 Task: Look for space in Illapel, Chile from 13th August, 2023 to 17th August, 2023 for 2 adults in price range Rs.10000 to Rs.16000. Place can be entire place with 2 bedrooms having 2 beds and 1 bathroom. Property type can be house, flat, guest house. Amenities needed are: wifi. Booking option can be shelf check-in. Required host language is English.
Action: Mouse moved to (410, 136)
Screenshot: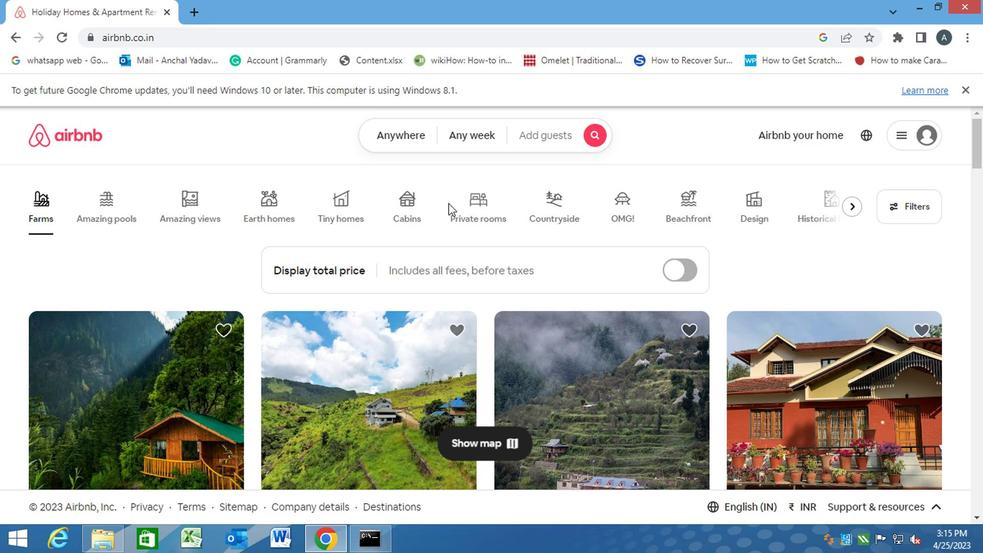 
Action: Mouse pressed left at (410, 136)
Screenshot: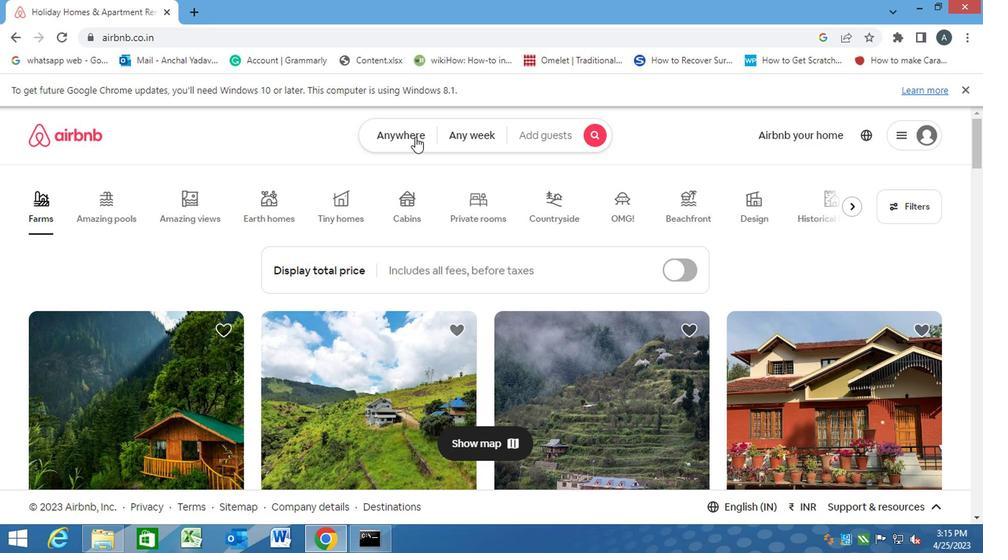 
Action: Mouse moved to (313, 171)
Screenshot: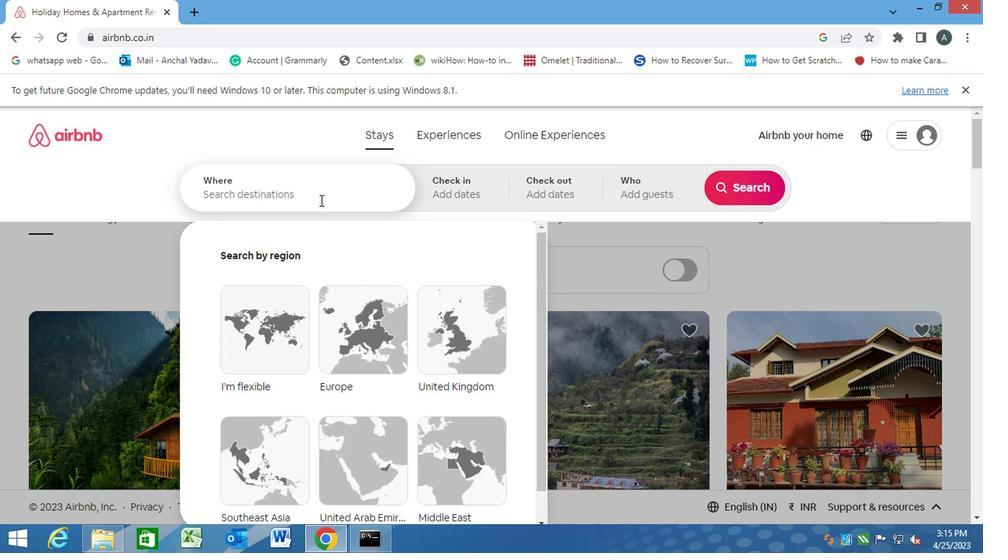 
Action: Mouse pressed left at (313, 171)
Screenshot: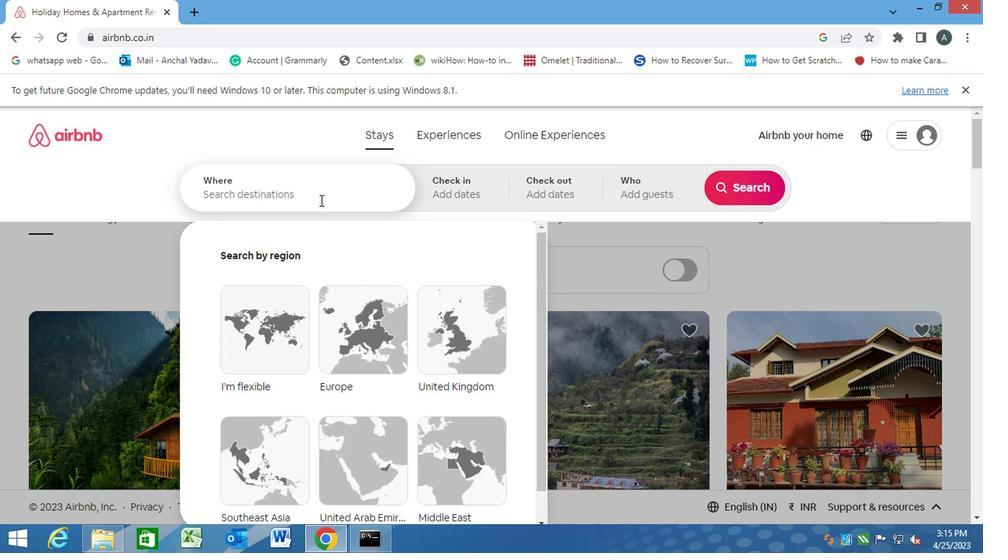 
Action: Key pressed i<Key.caps_lock>llapel,<Key.space><Key.caps_lock>c<Key.caps_lock>hile<Key.enter>
Screenshot: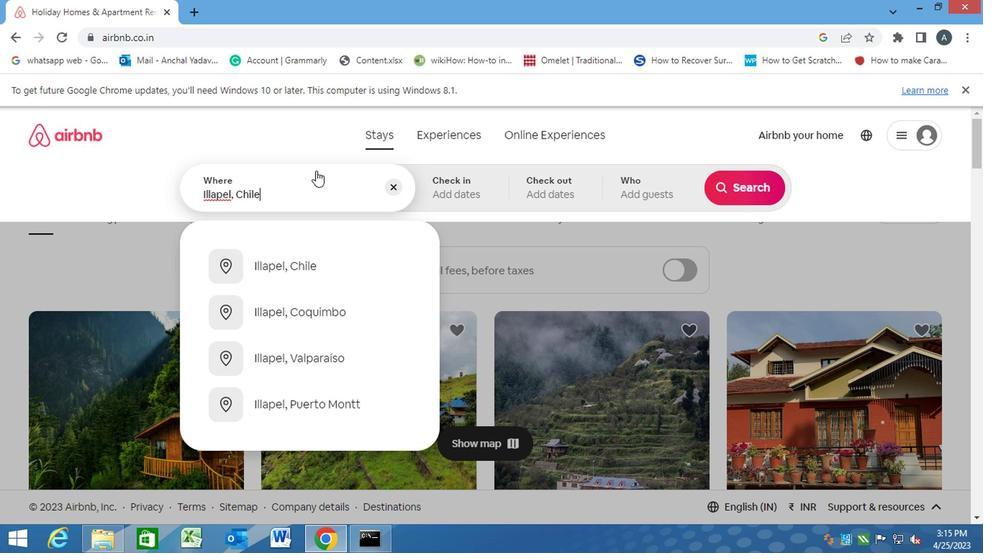 
Action: Mouse moved to (733, 310)
Screenshot: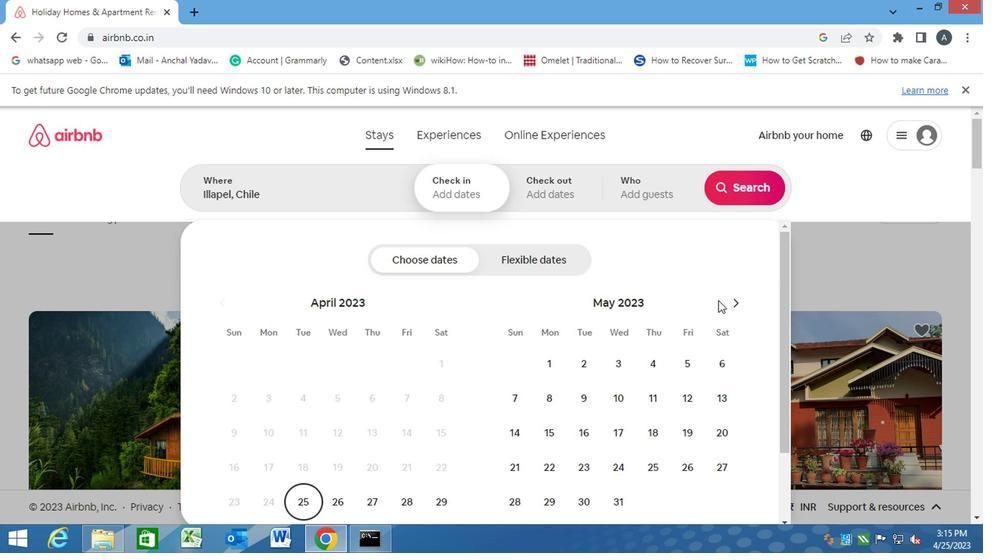 
Action: Mouse pressed left at (733, 310)
Screenshot: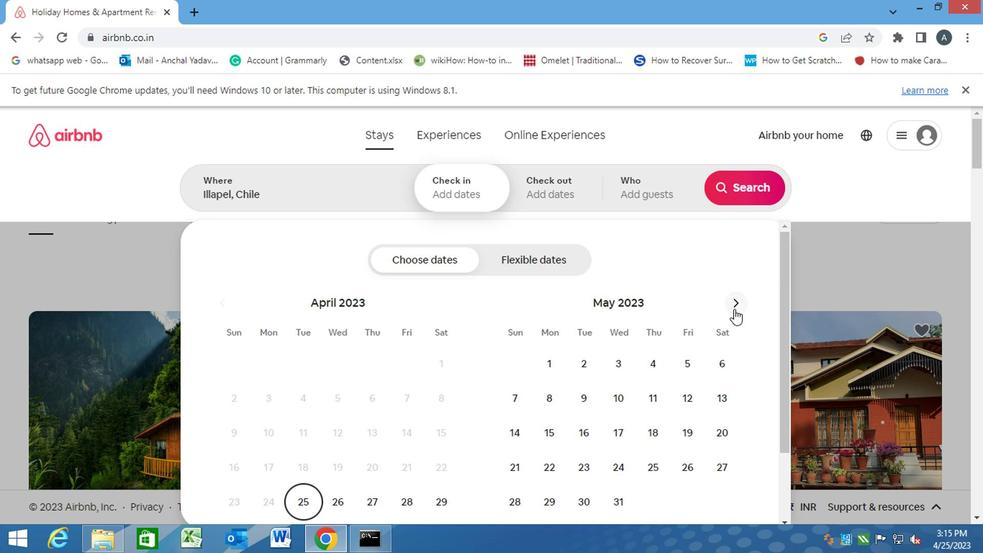 
Action: Mouse pressed left at (733, 310)
Screenshot: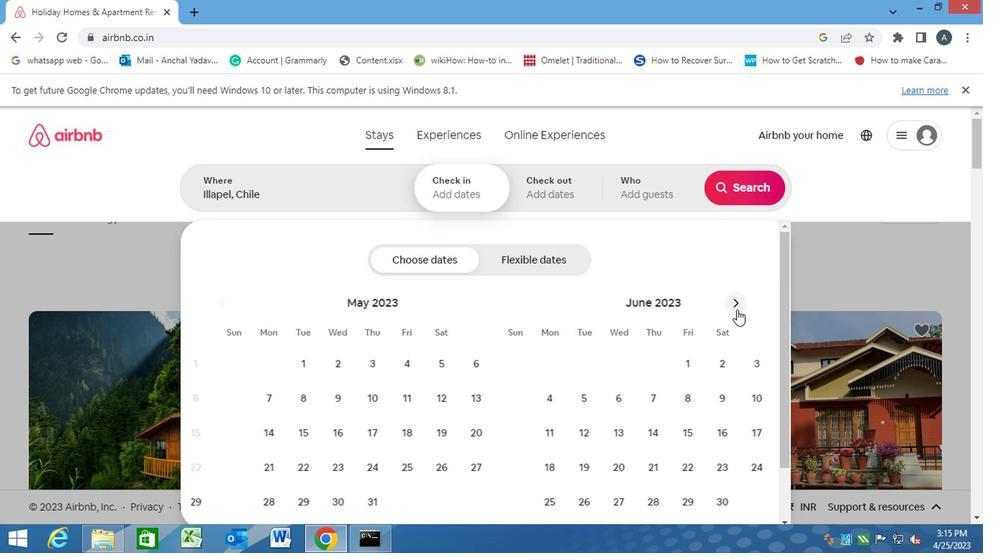 
Action: Mouse pressed left at (733, 310)
Screenshot: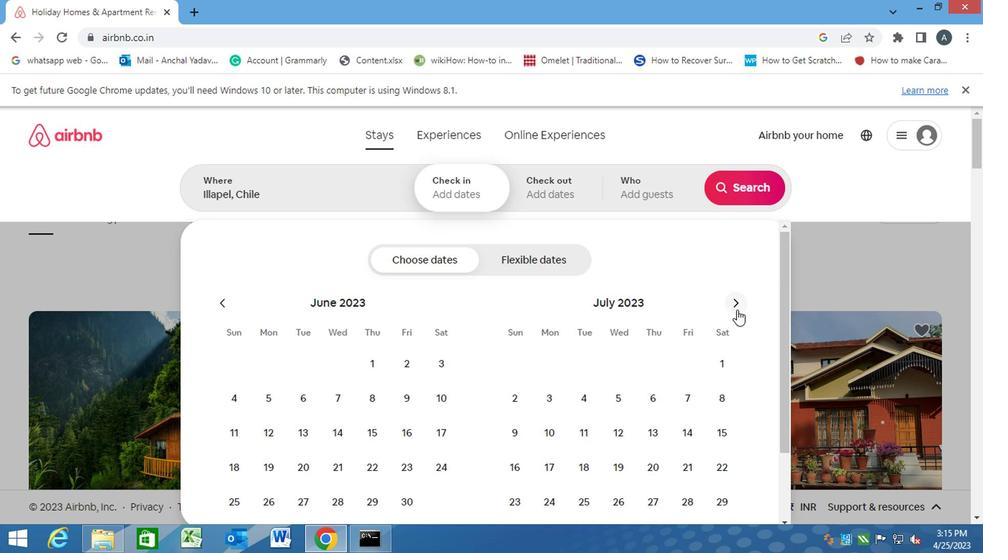 
Action: Mouse moved to (513, 432)
Screenshot: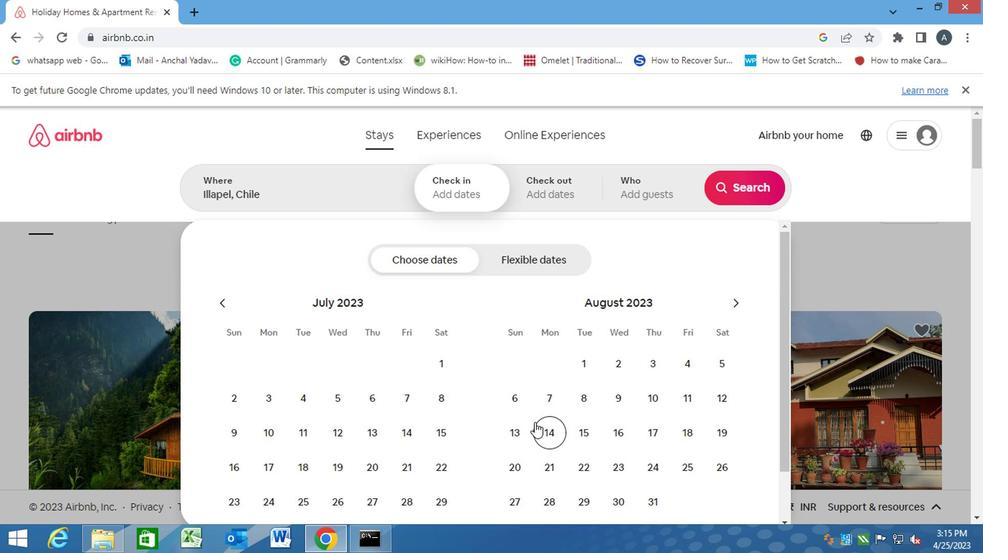 
Action: Mouse pressed left at (513, 432)
Screenshot: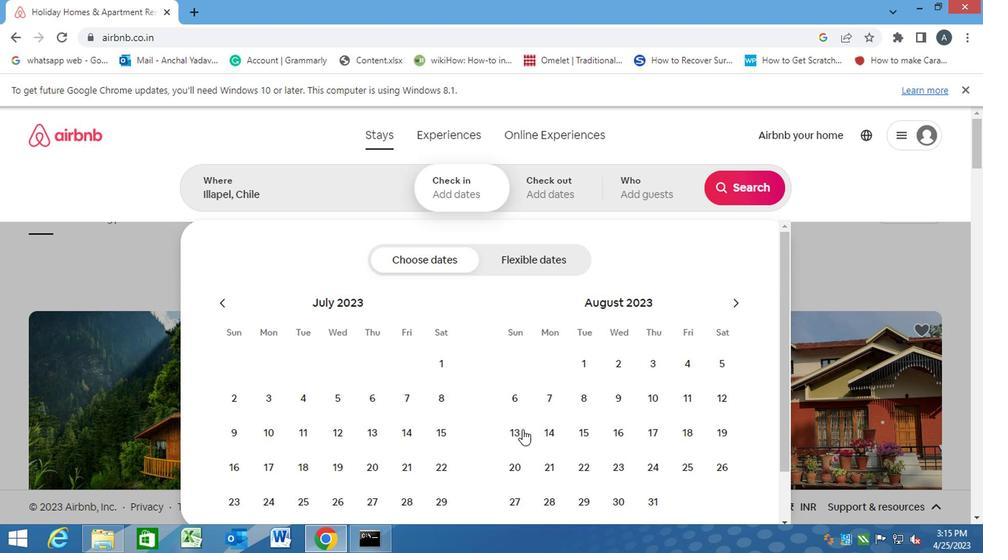 
Action: Mouse moved to (651, 440)
Screenshot: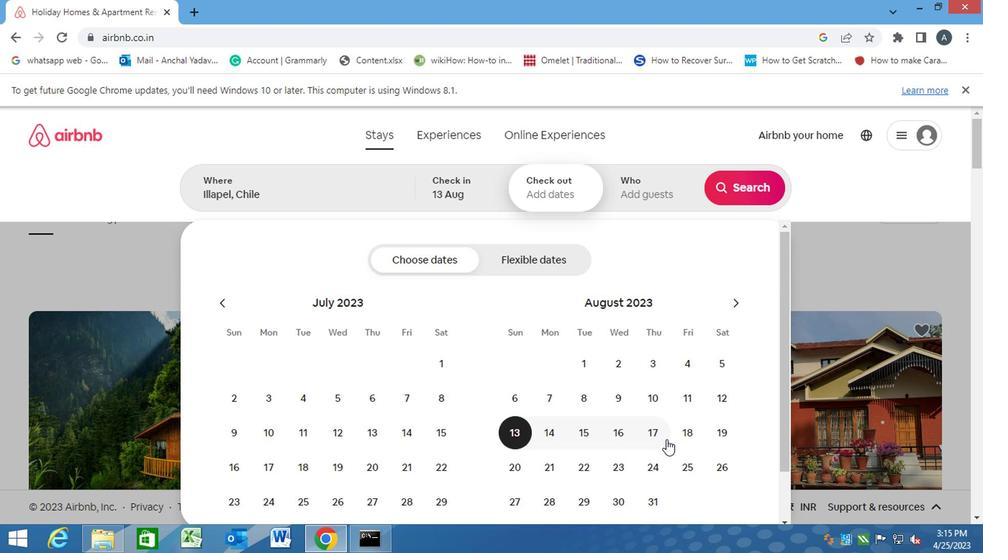 
Action: Mouse pressed left at (651, 440)
Screenshot: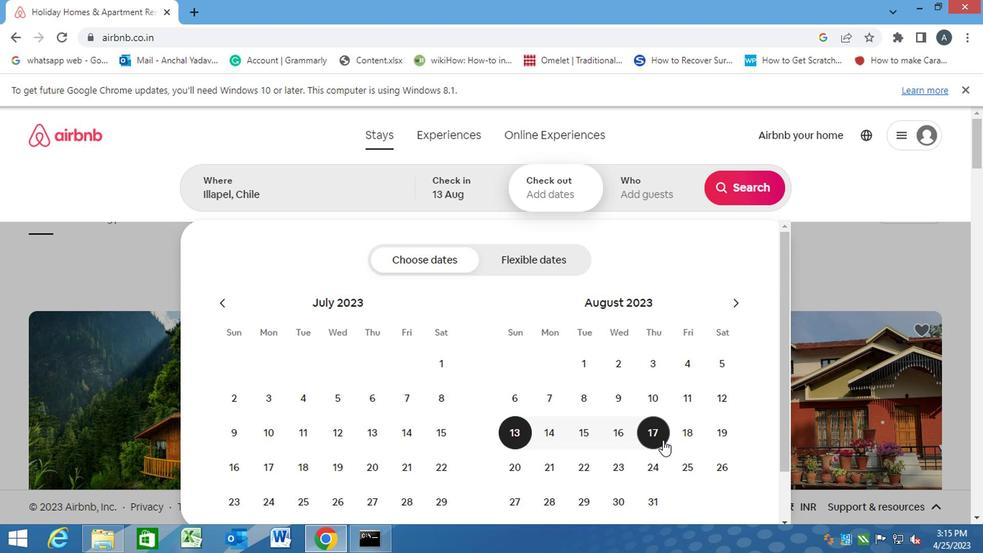 
Action: Mouse moved to (646, 192)
Screenshot: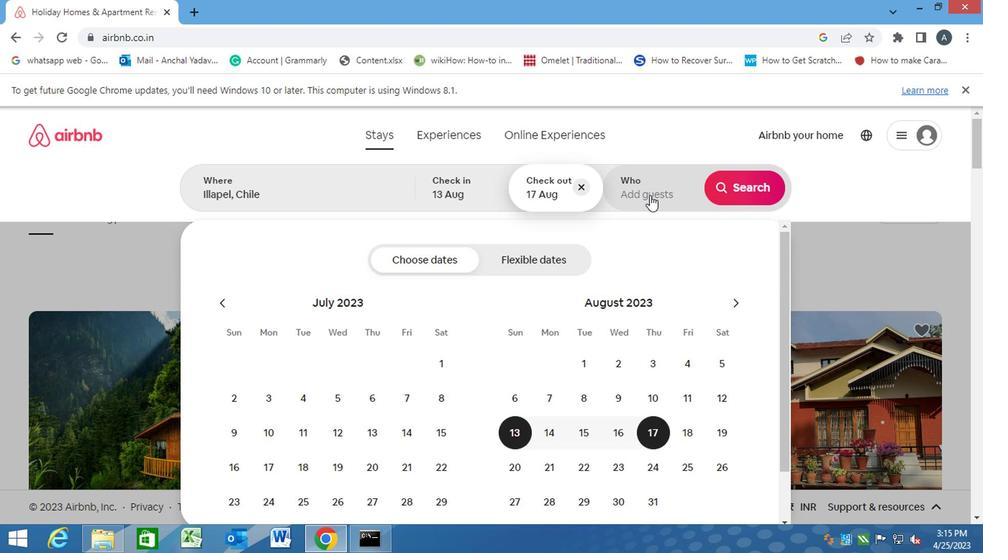 
Action: Mouse pressed left at (646, 192)
Screenshot: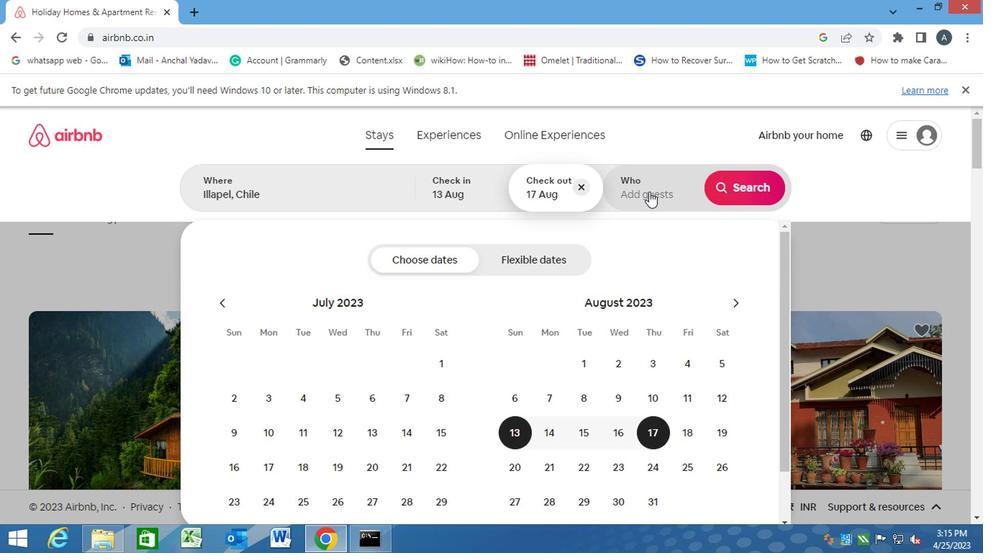 
Action: Mouse moved to (746, 260)
Screenshot: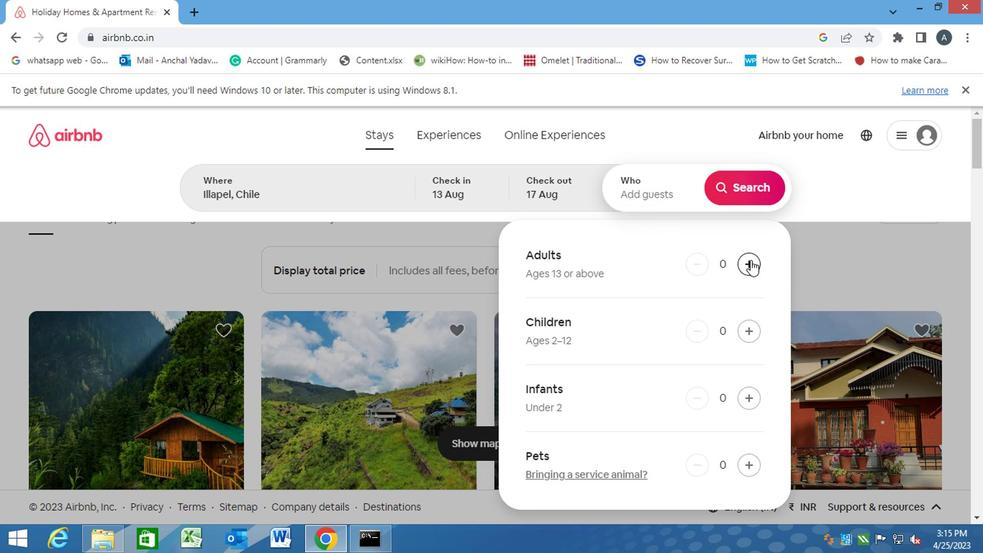 
Action: Mouse pressed left at (746, 260)
Screenshot: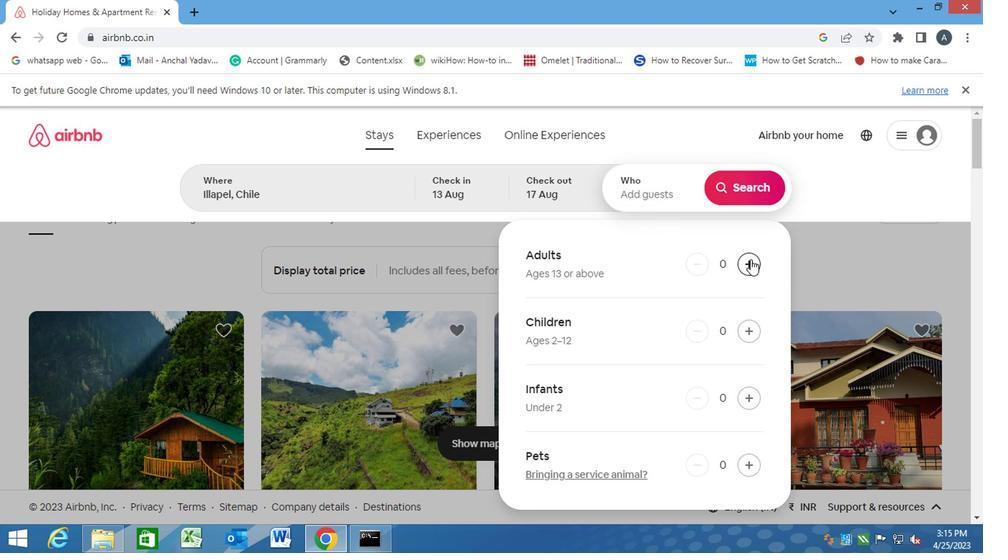 
Action: Mouse pressed left at (746, 260)
Screenshot: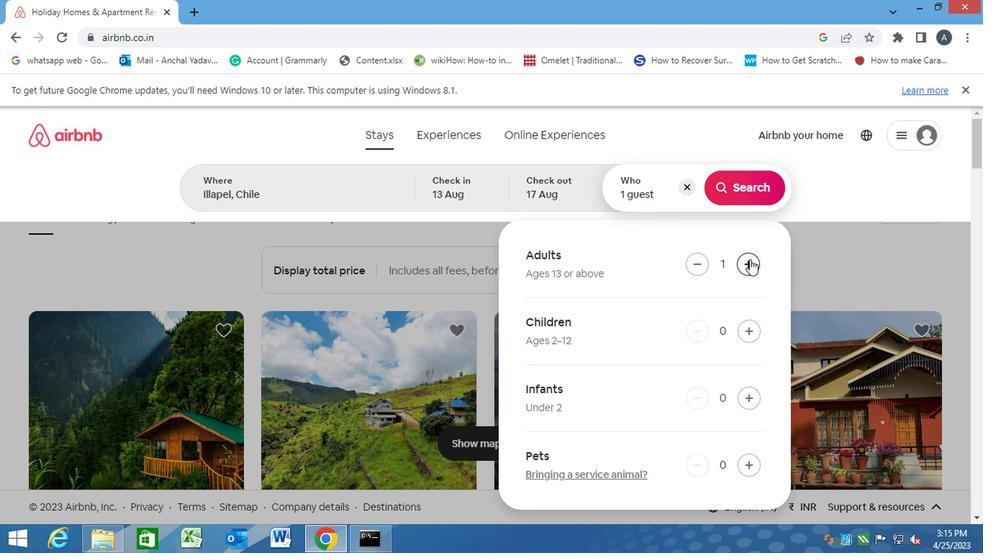 
Action: Mouse moved to (715, 192)
Screenshot: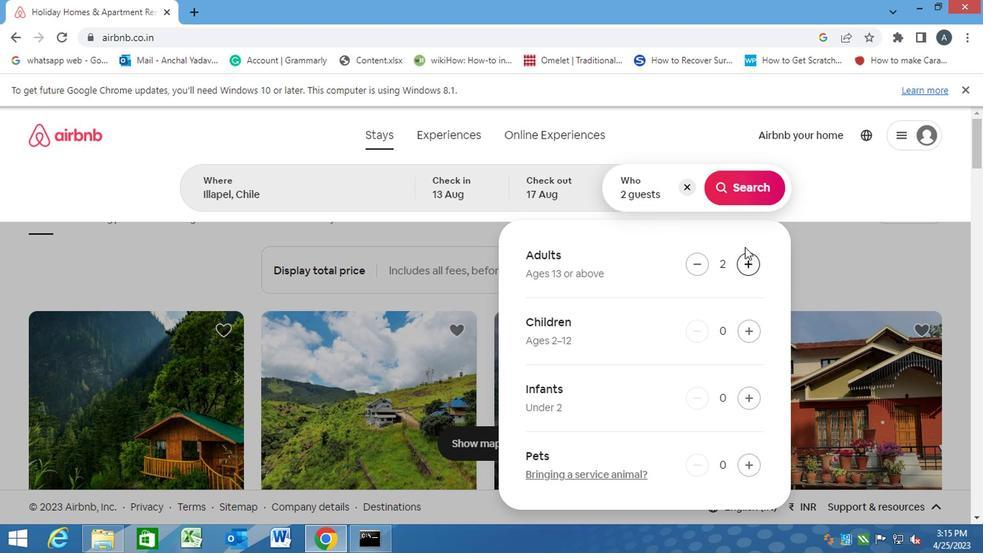 
Action: Mouse pressed left at (715, 192)
Screenshot: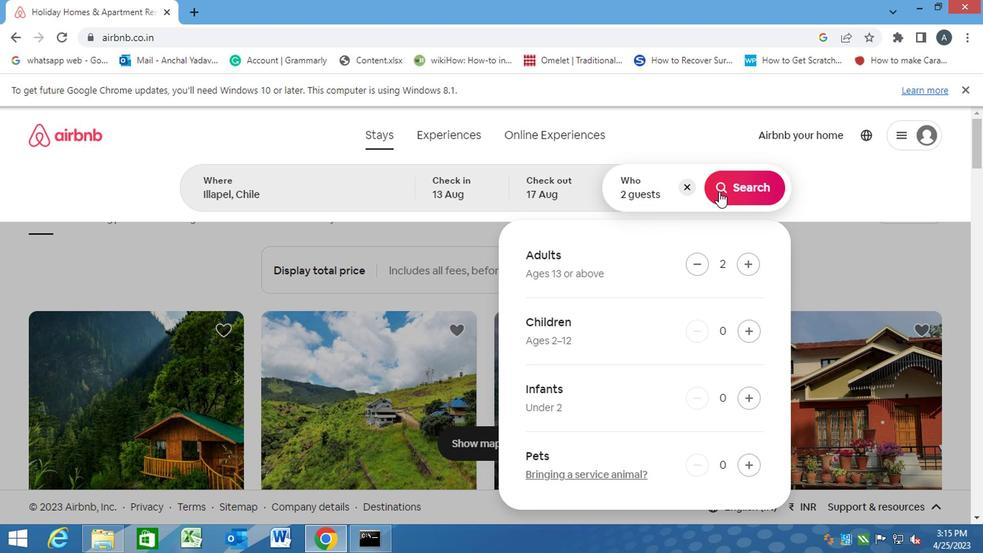 
Action: Mouse moved to (915, 191)
Screenshot: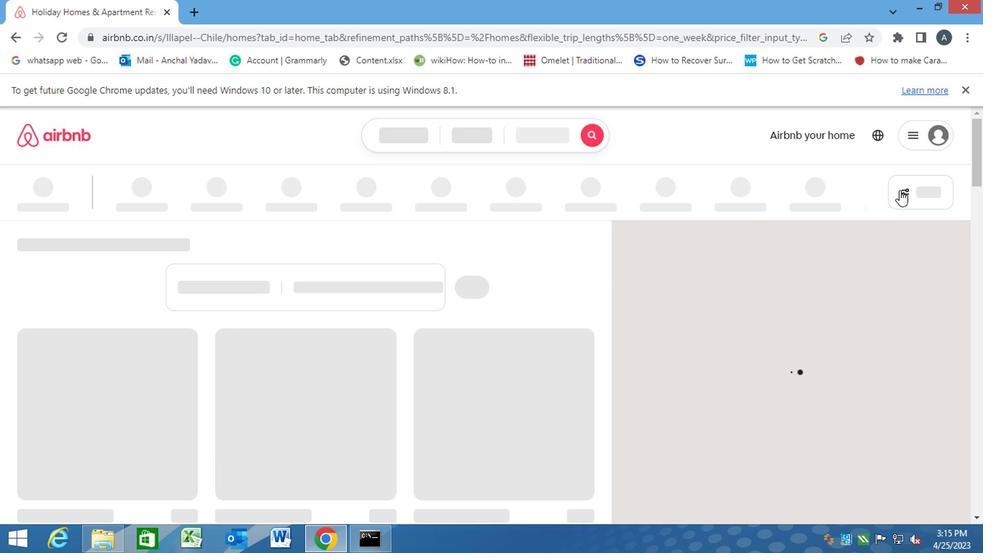 
Action: Mouse pressed left at (915, 191)
Screenshot: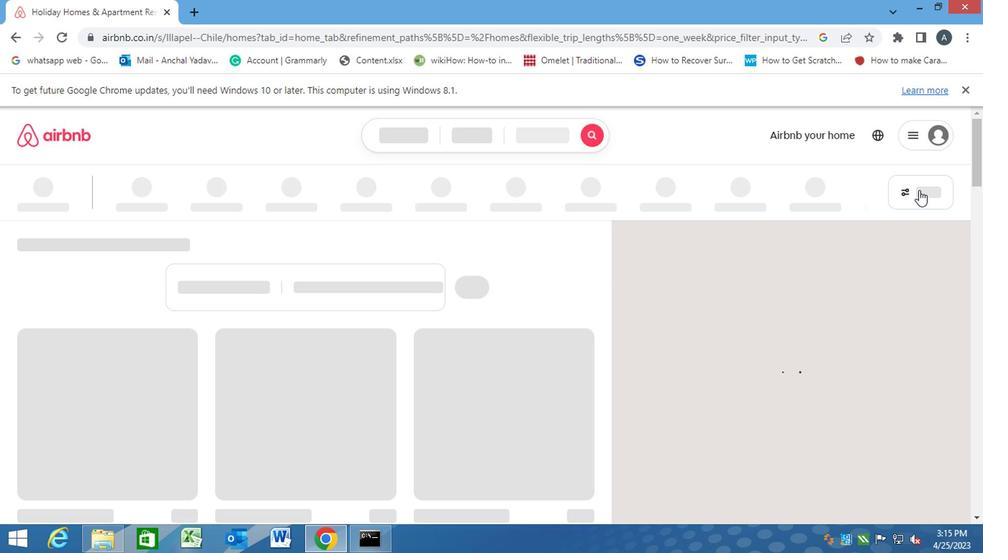 
Action: Mouse moved to (306, 372)
Screenshot: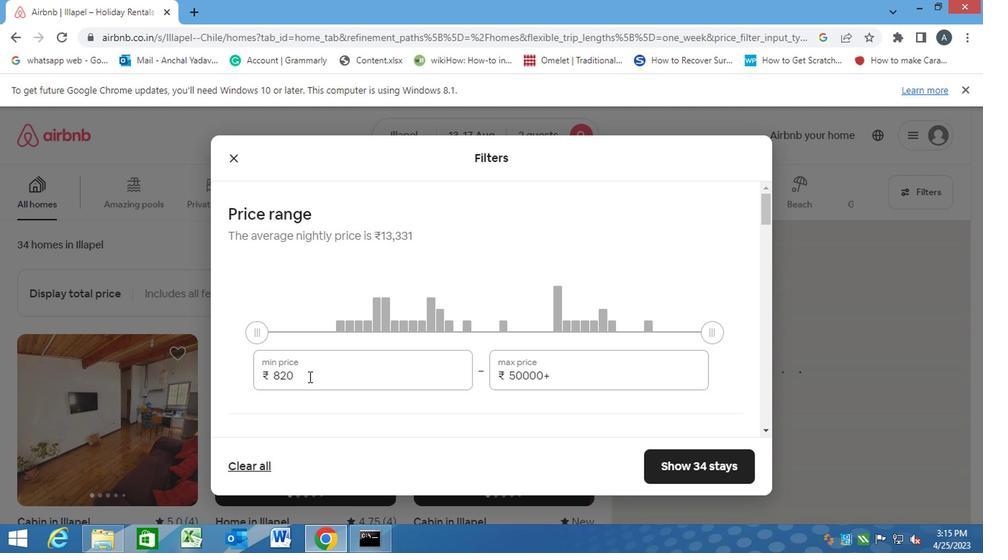 
Action: Mouse pressed left at (306, 372)
Screenshot: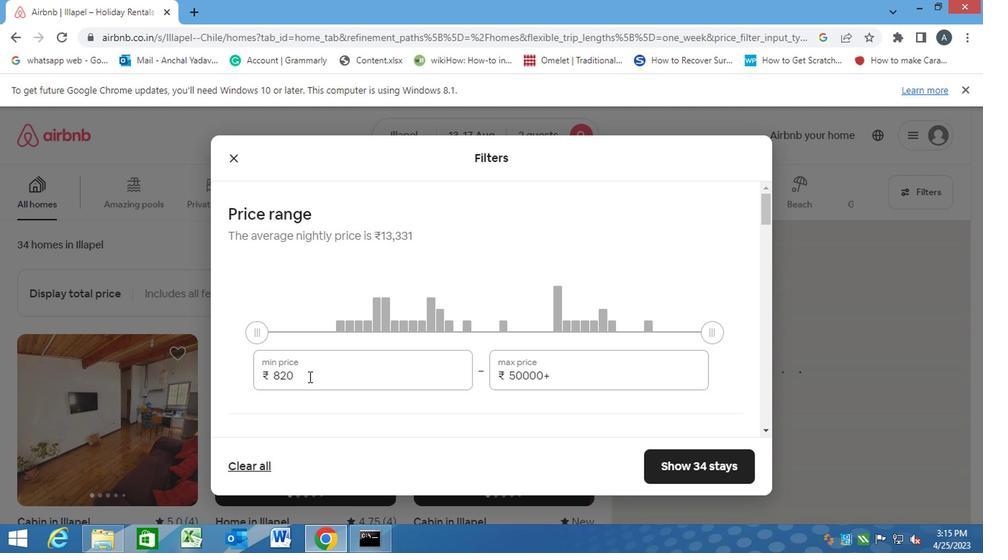 
Action: Mouse moved to (257, 383)
Screenshot: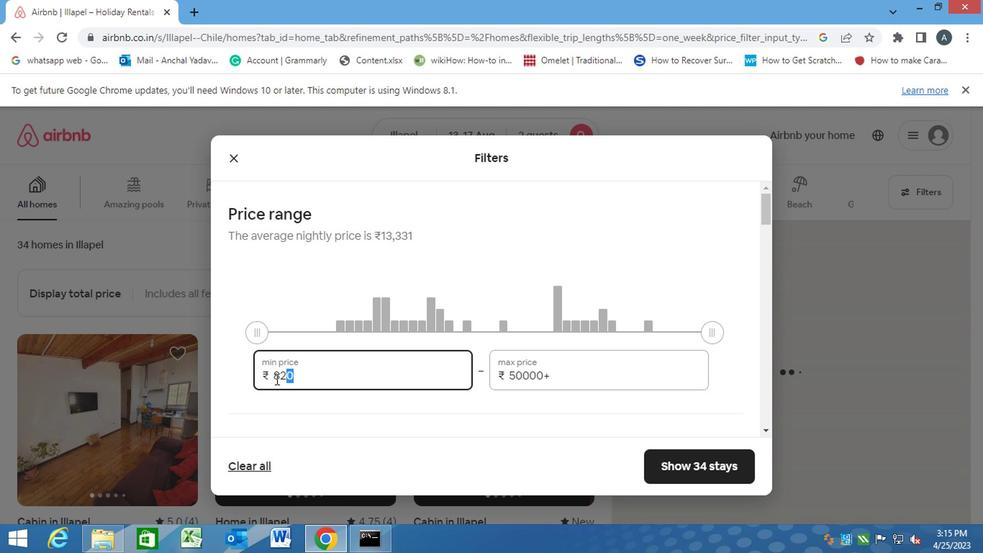
Action: Key pressed 10000<Key.tab><Key.backspace>16000
Screenshot: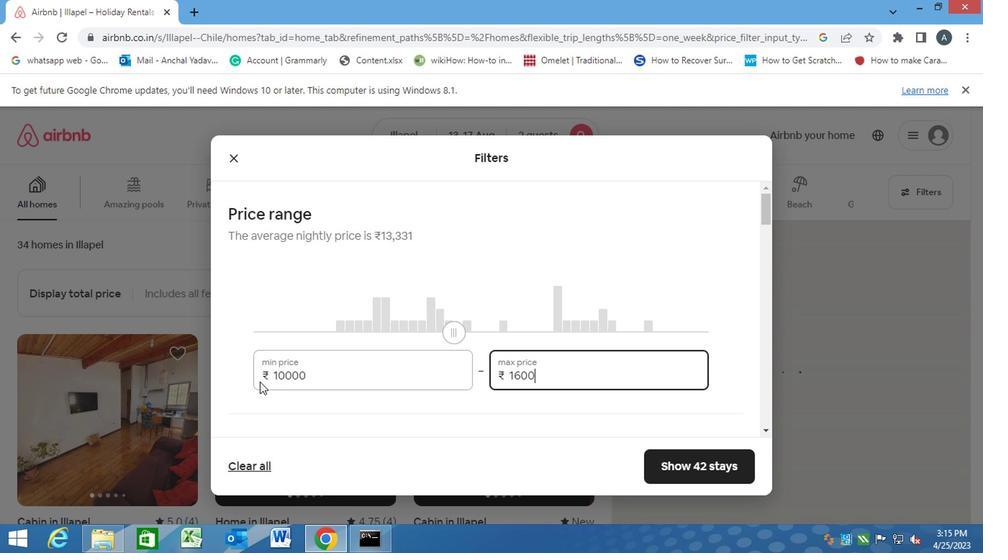 
Action: Mouse moved to (278, 408)
Screenshot: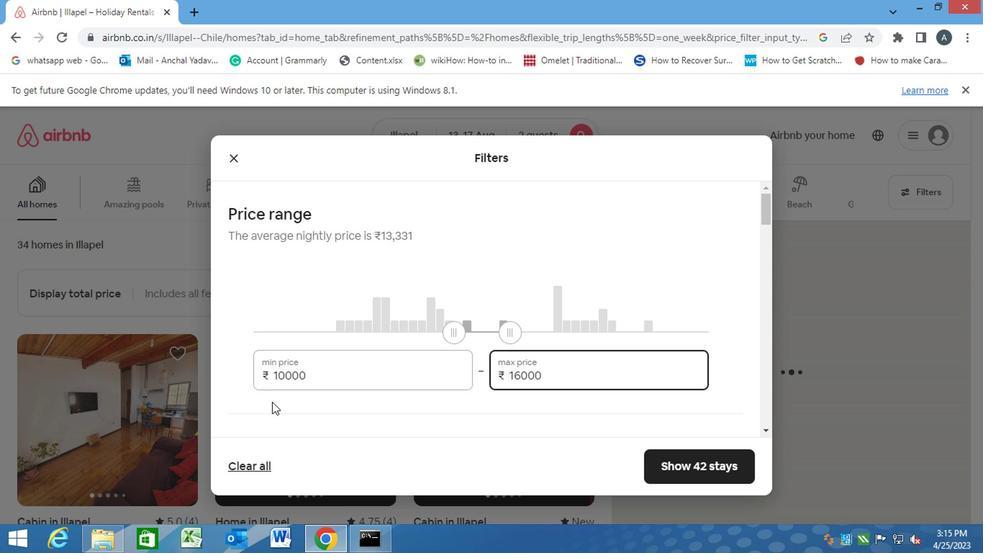 
Action: Mouse pressed left at (278, 408)
Screenshot: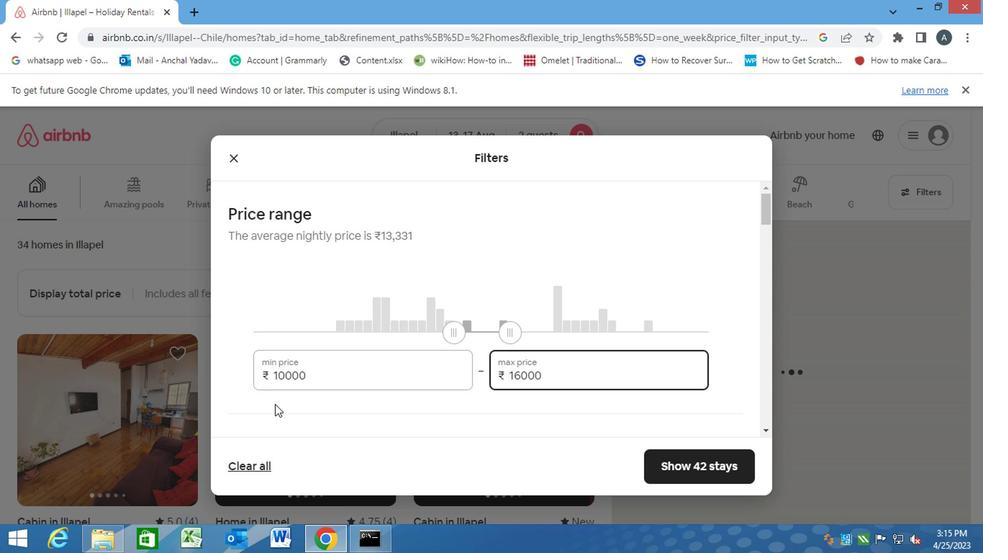 
Action: Mouse scrolled (278, 408) with delta (0, 0)
Screenshot: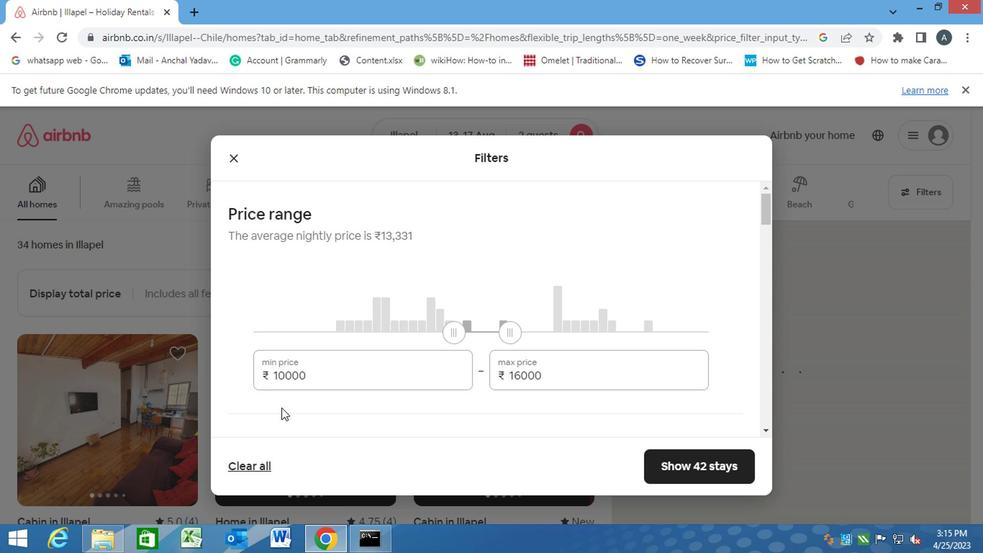 
Action: Mouse scrolled (278, 408) with delta (0, 0)
Screenshot: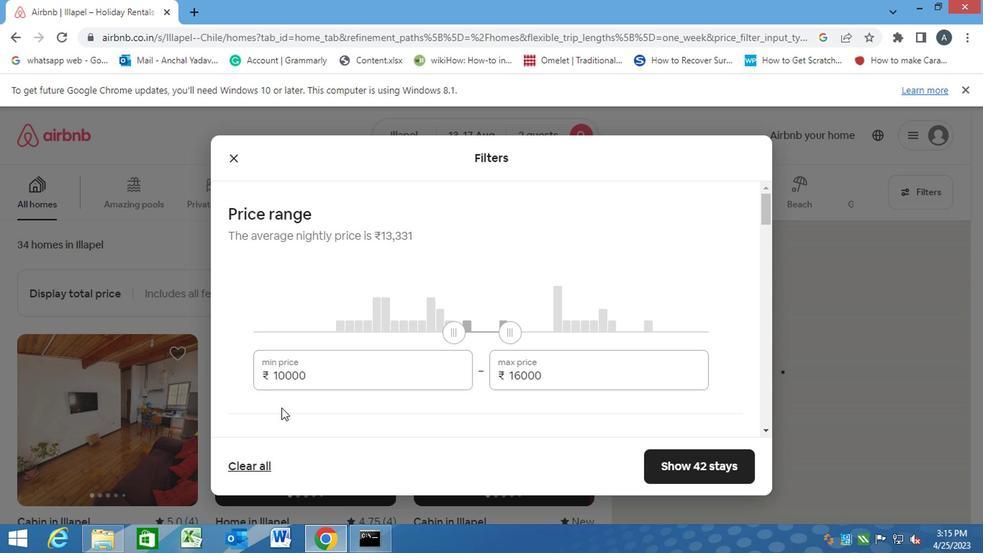 
Action: Mouse scrolled (278, 408) with delta (0, 0)
Screenshot: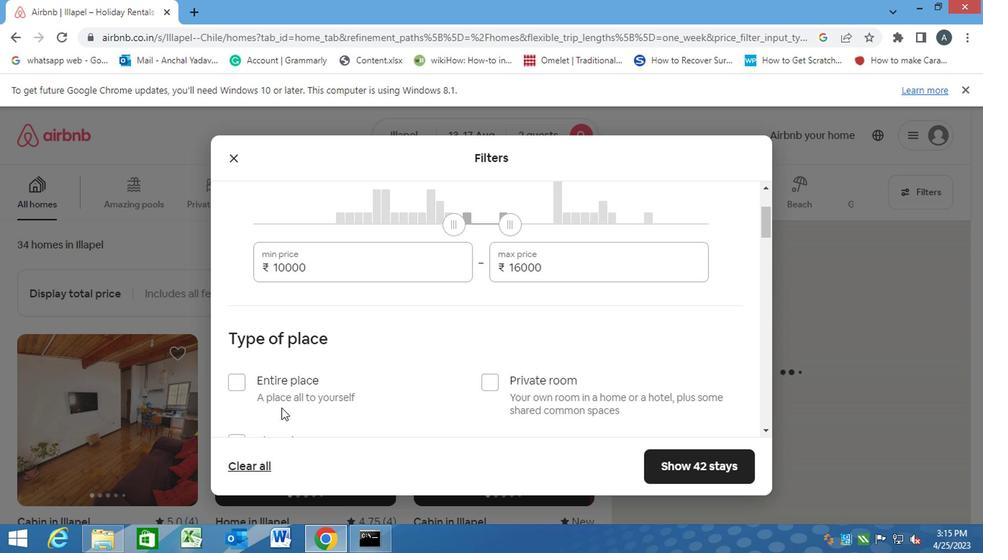 
Action: Mouse moved to (225, 274)
Screenshot: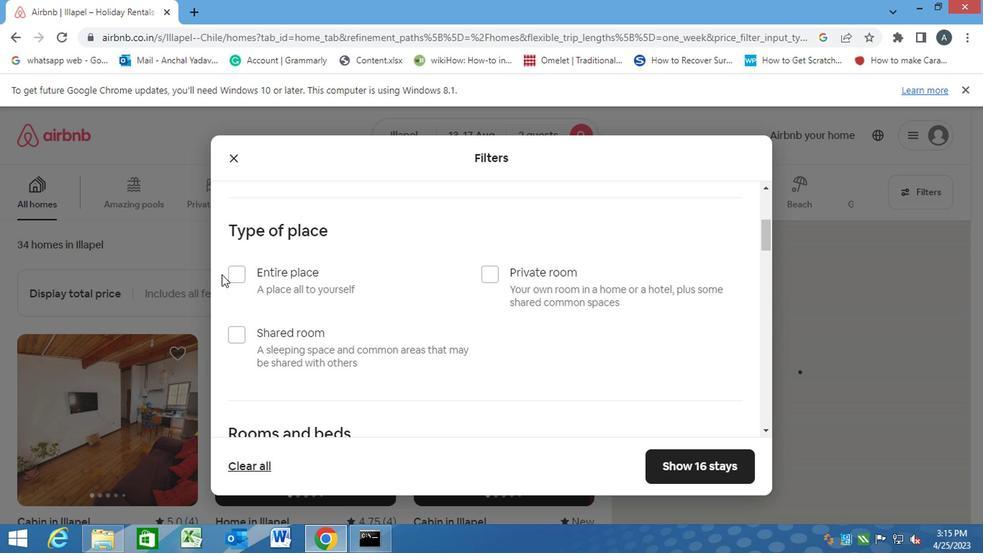 
Action: Mouse pressed left at (225, 274)
Screenshot: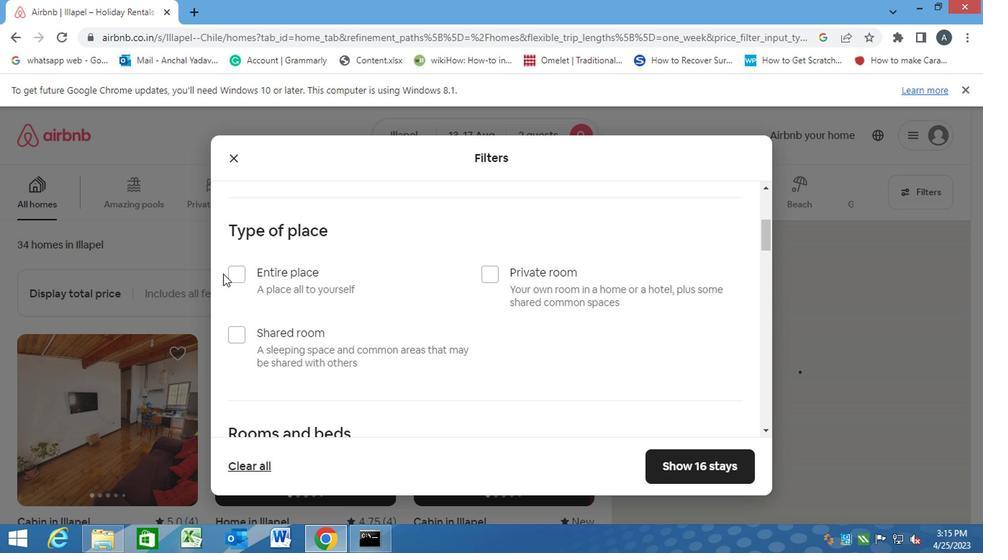 
Action: Mouse moved to (310, 306)
Screenshot: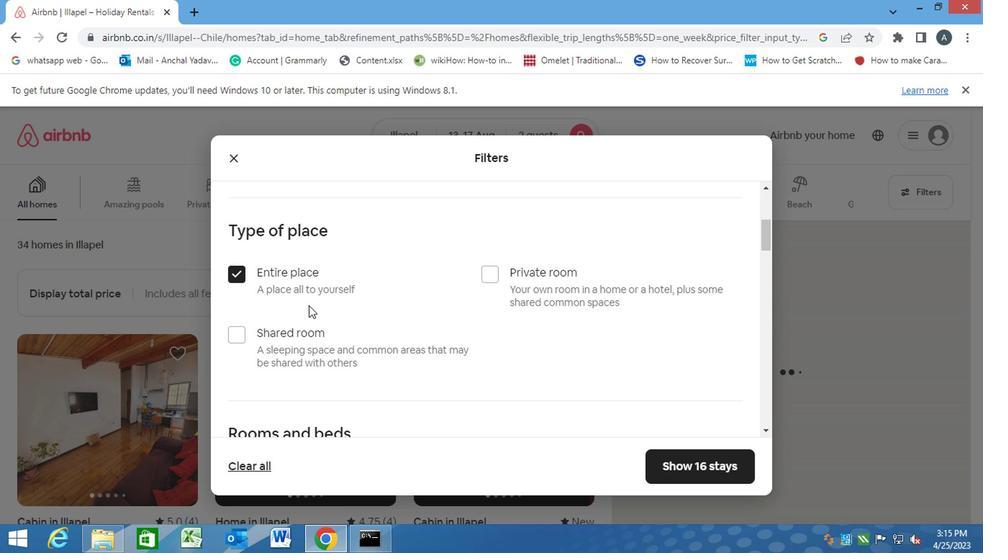 
Action: Mouse scrolled (305, 305) with delta (0, 0)
Screenshot: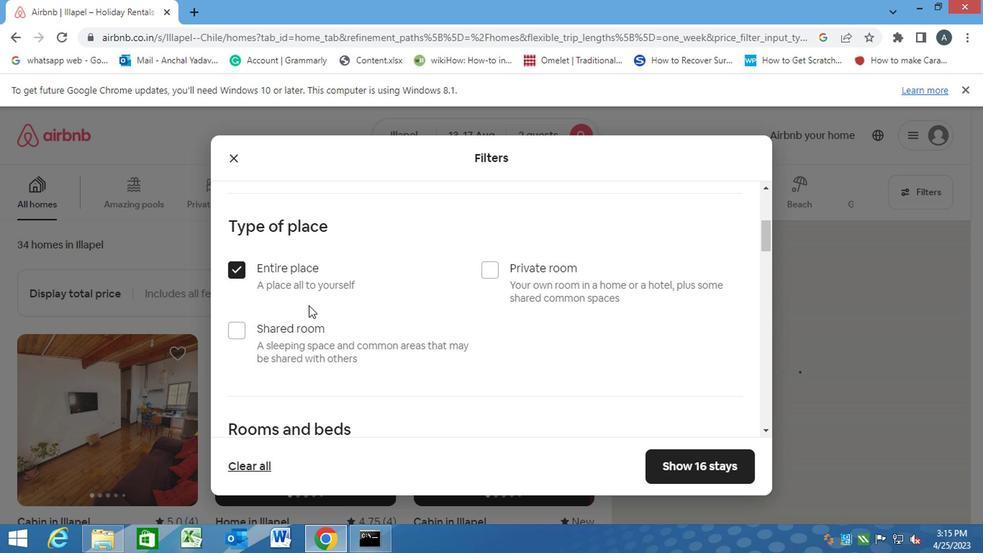 
Action: Mouse moved to (762, 188)
Screenshot: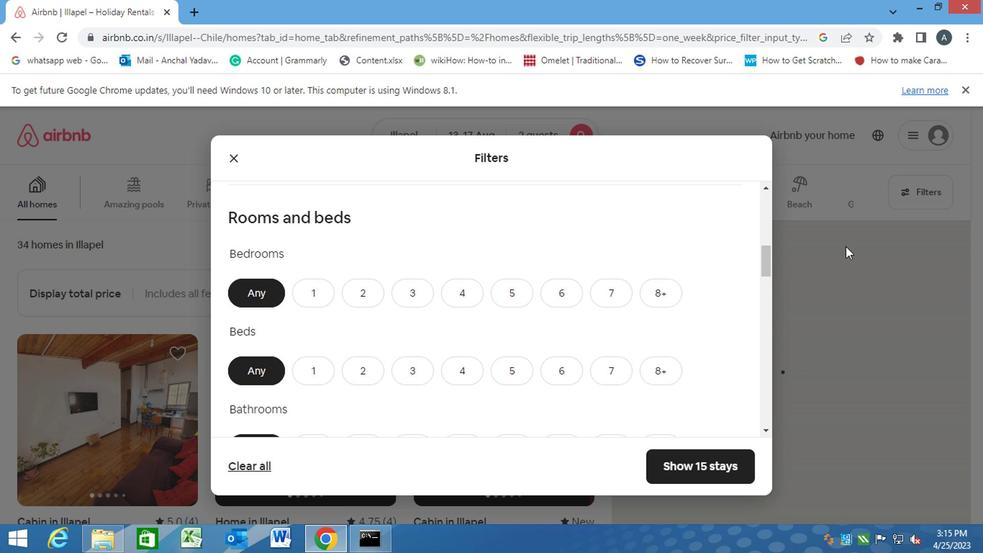
Action: Mouse scrolled (839, 247) with delta (0, -1)
Screenshot: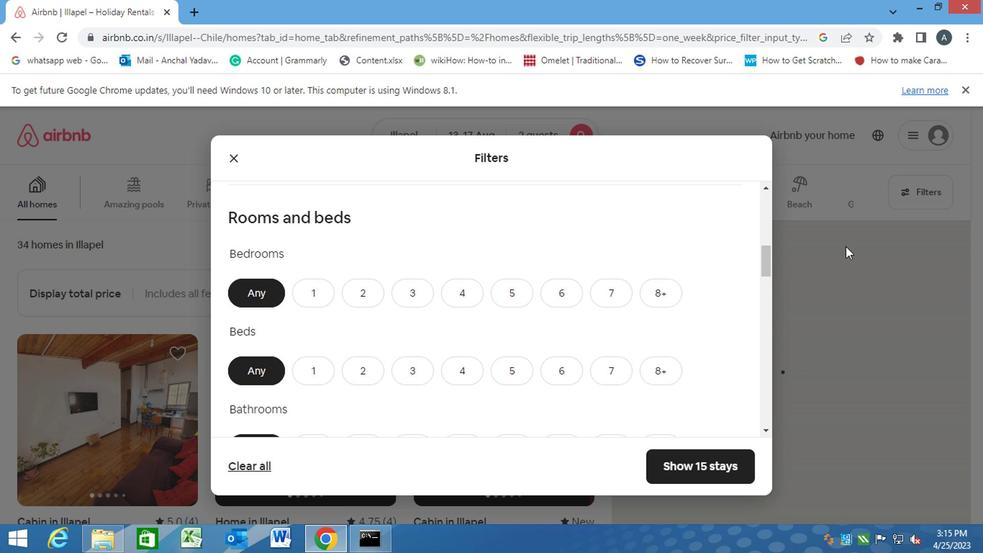 
Action: Mouse moved to (524, 136)
Screenshot: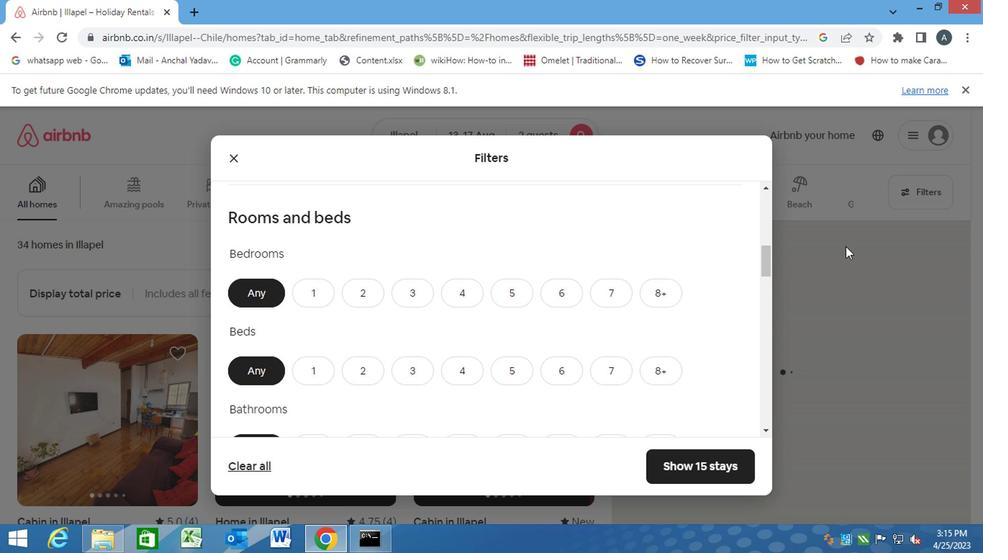 
Action: Mouse scrolled (622, 258) with delta (0, -1)
Screenshot: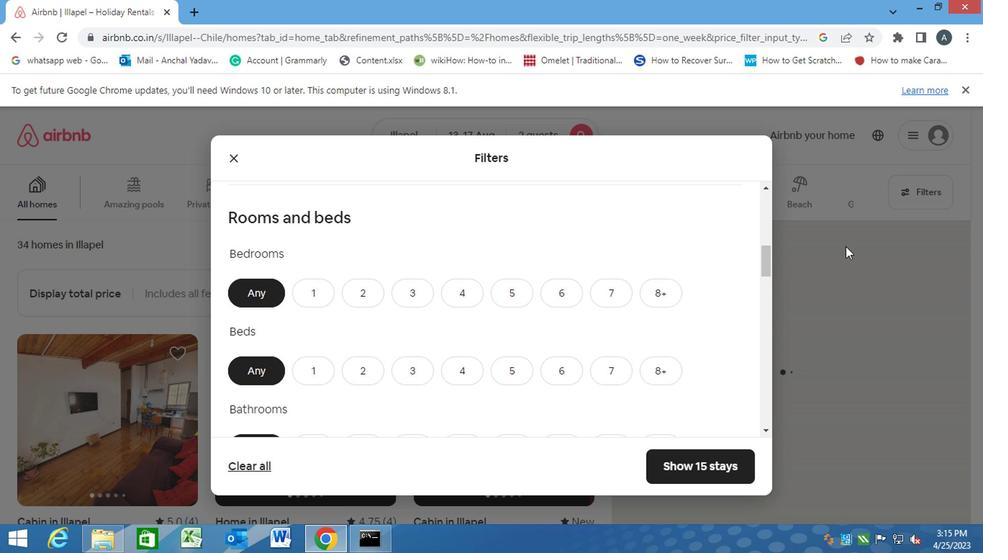 
Action: Mouse moved to (253, 2)
Screenshot: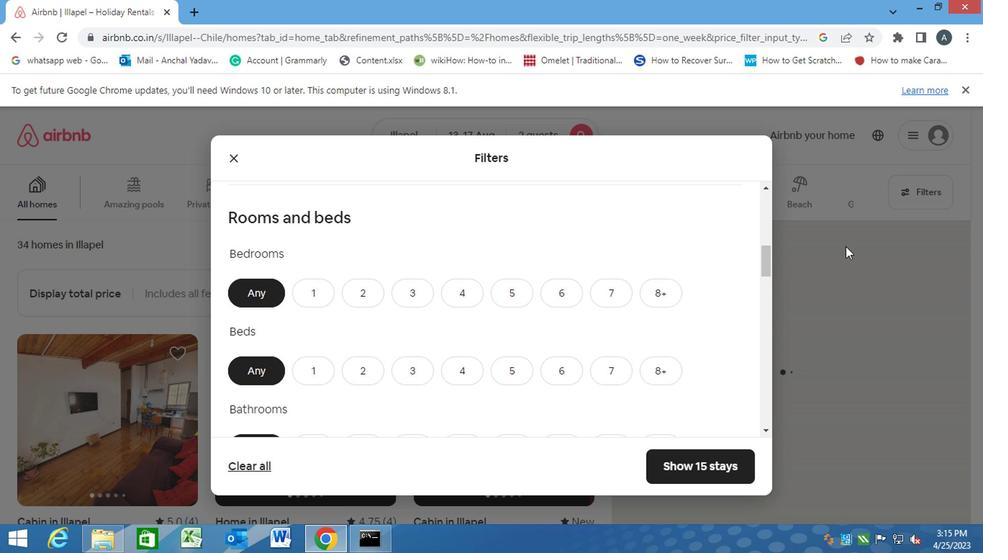 
Action: Mouse scrolled (622, 258) with delta (0, -1)
Screenshot: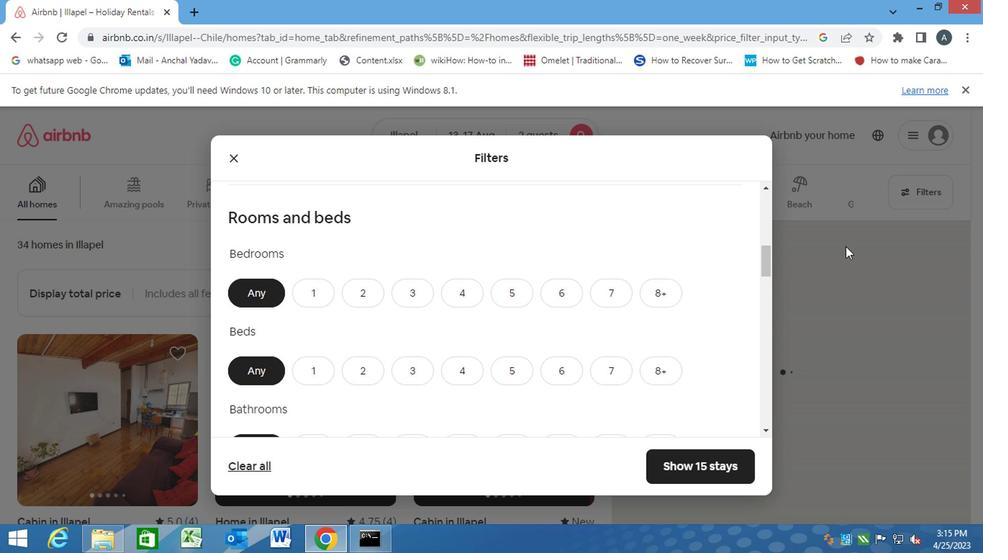 
Action: Mouse moved to (554, 231)
Screenshot: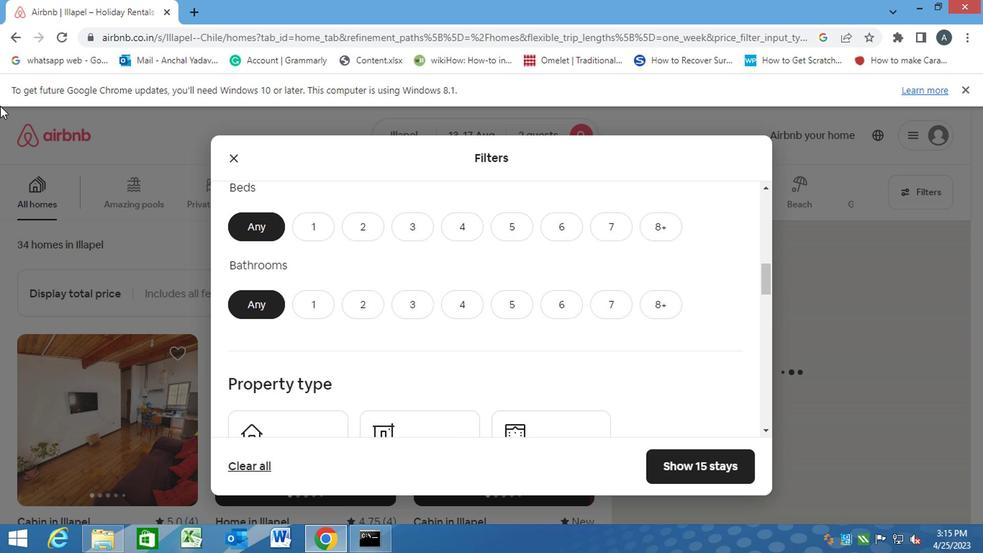 
Action: Mouse scrolled (547, 224) with delta (0, 0)
Screenshot: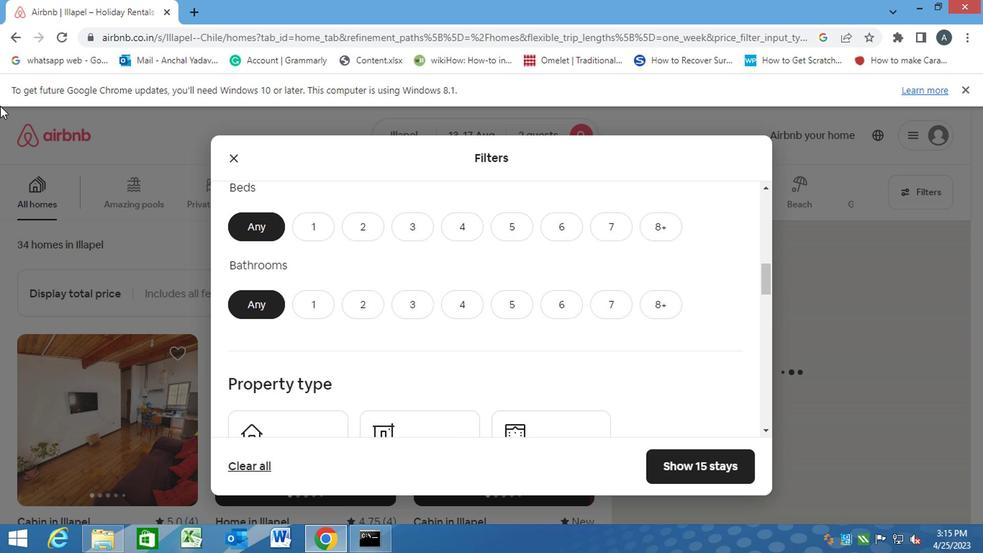 
Action: Mouse moved to (584, 240)
Screenshot: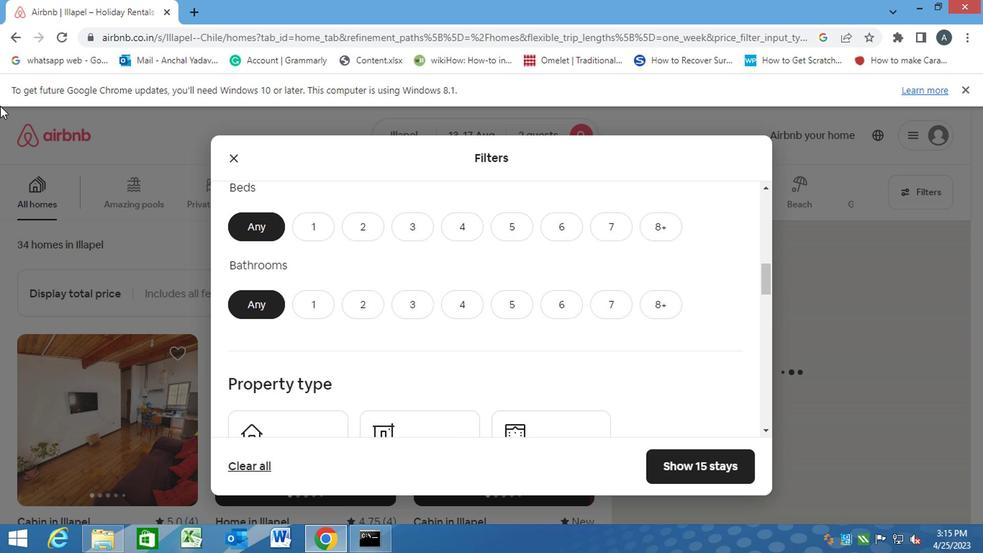
Action: Mouse scrolled (547, 225) with delta (0, 1)
Screenshot: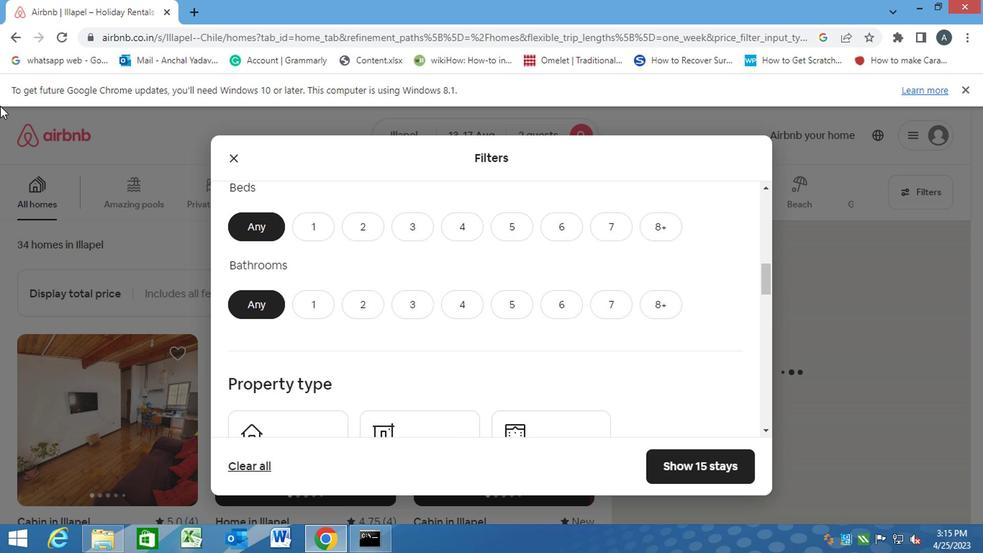 
Action: Mouse moved to (595, 244)
Screenshot: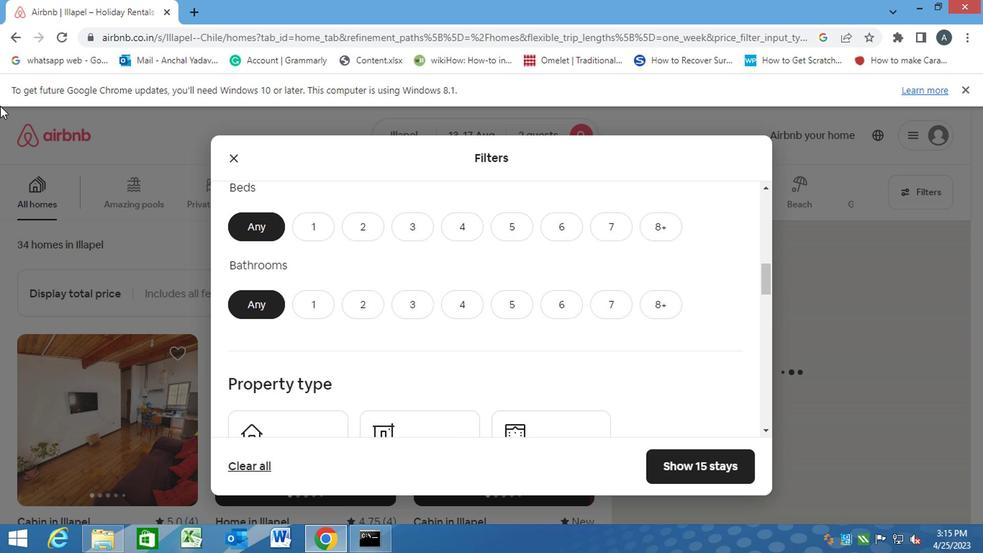 
Action: Mouse scrolled (595, 245) with delta (0, 1)
Screenshot: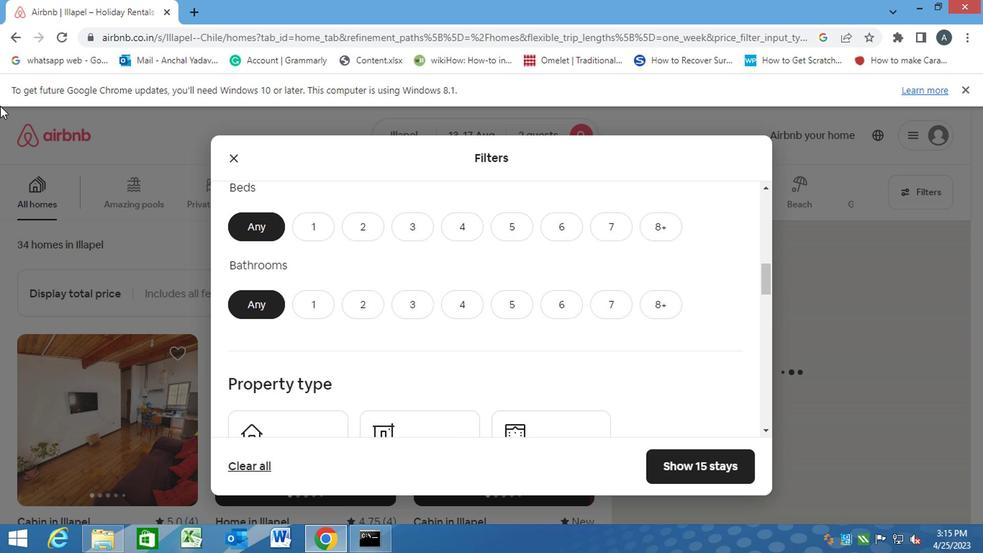 
Action: Mouse moved to (464, 318)
Screenshot: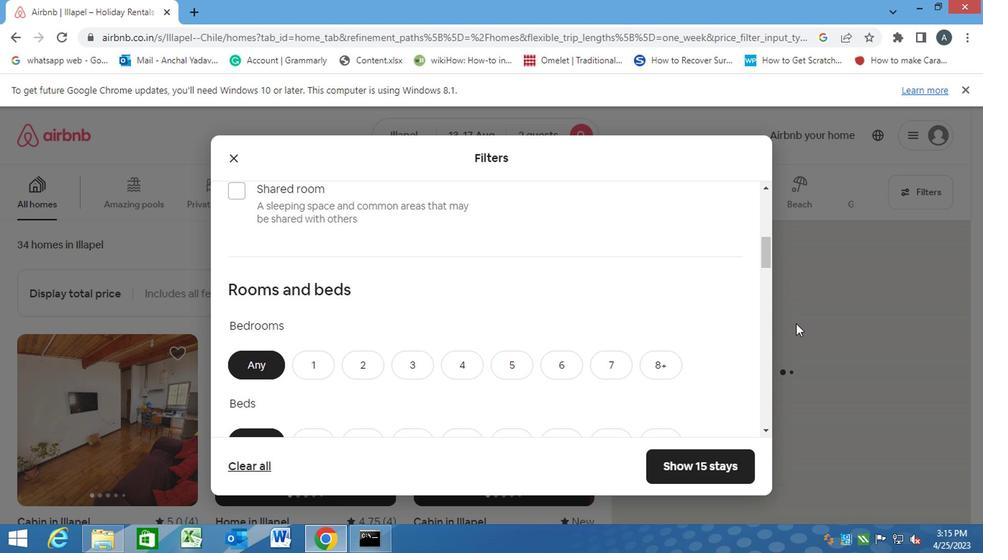 
Action: Mouse scrolled (464, 317) with delta (0, 0)
Screenshot: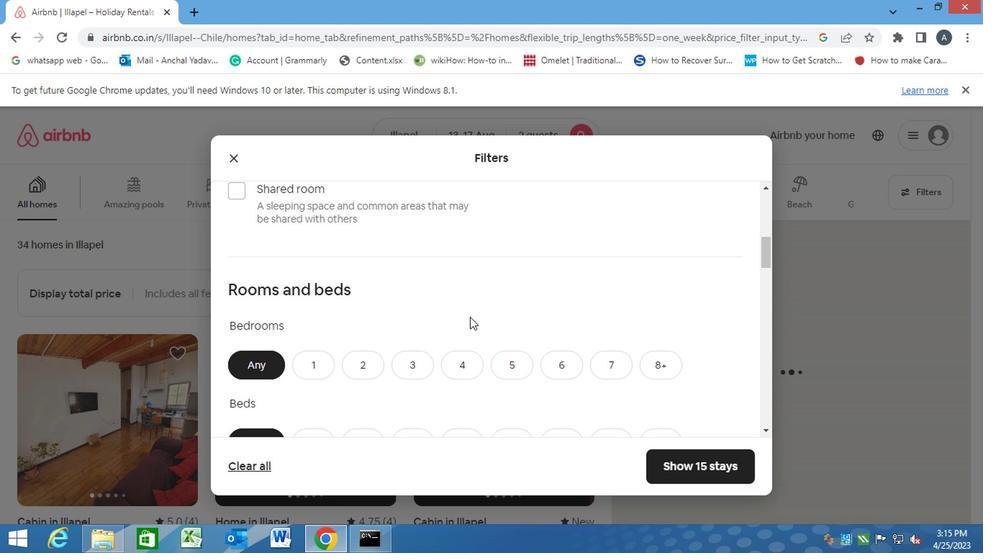 
Action: Mouse moved to (464, 318)
Screenshot: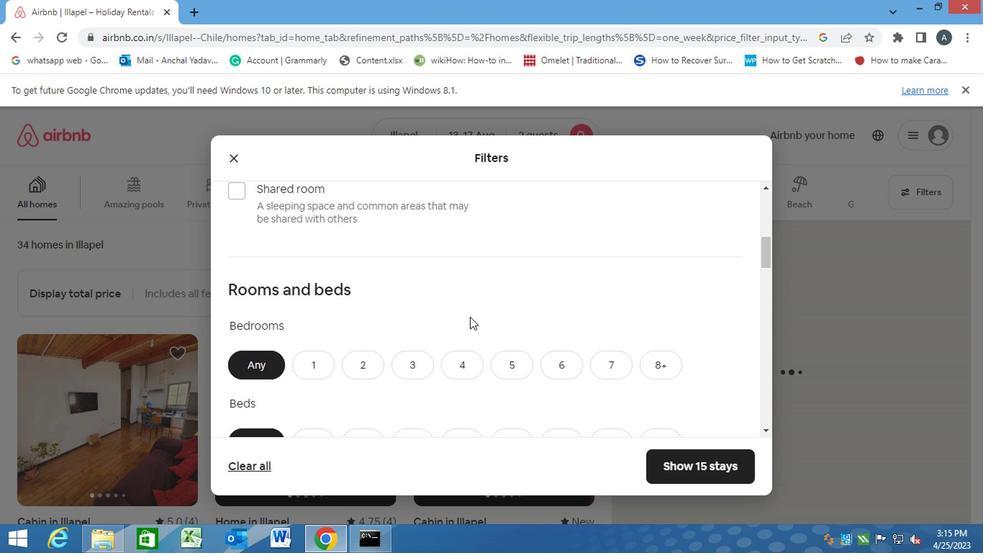 
Action: Mouse scrolled (464, 317) with delta (0, 0)
Screenshot: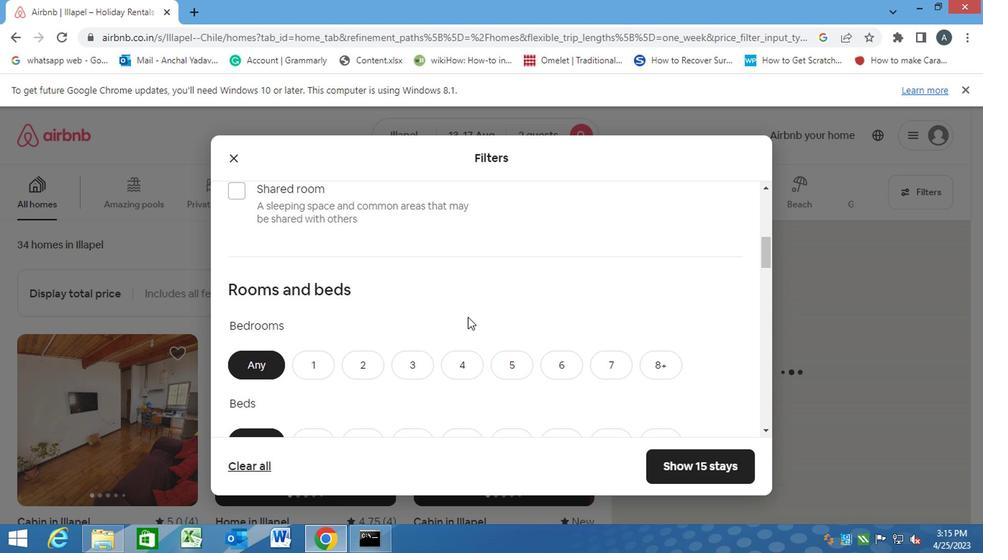 
Action: Mouse moved to (361, 224)
Screenshot: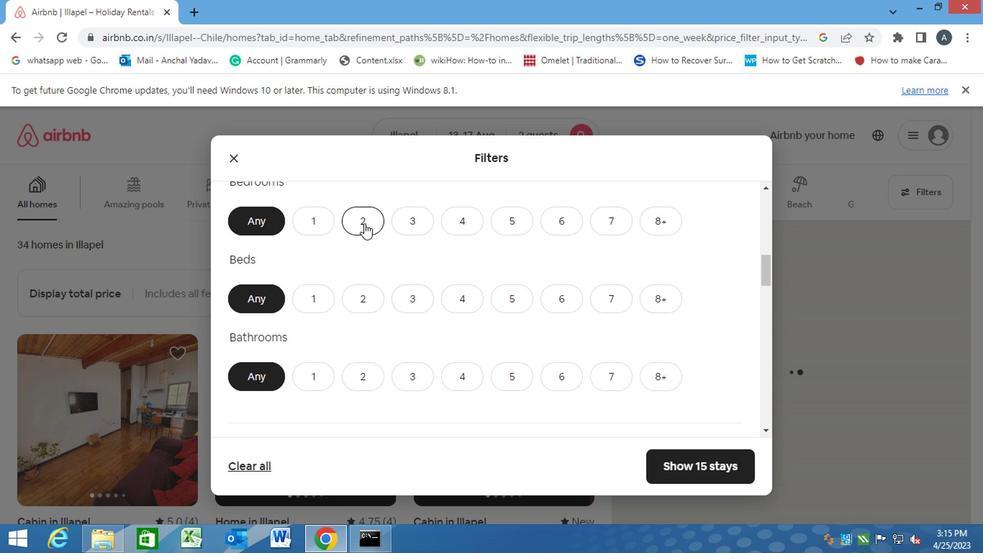 
Action: Mouse pressed left at (361, 224)
Screenshot: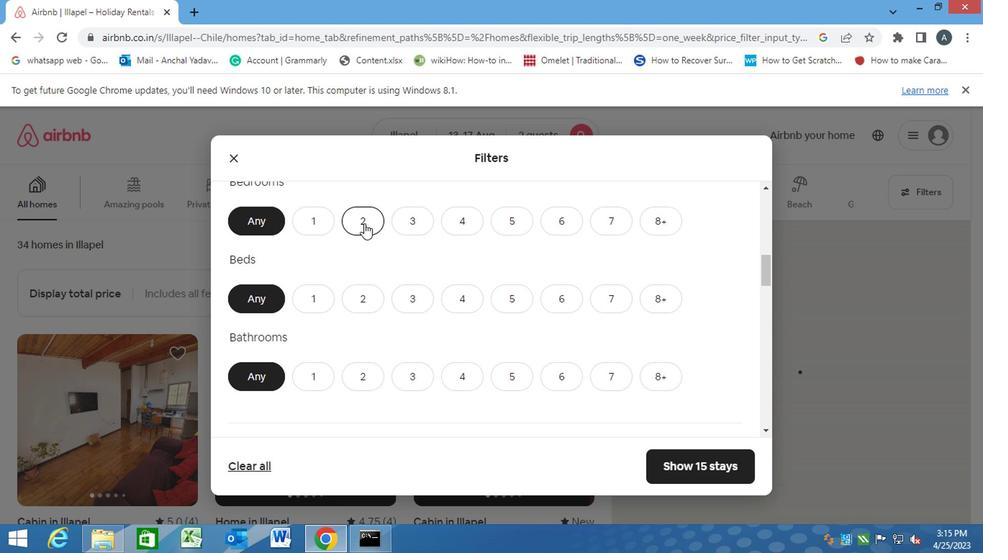 
Action: Mouse moved to (357, 298)
Screenshot: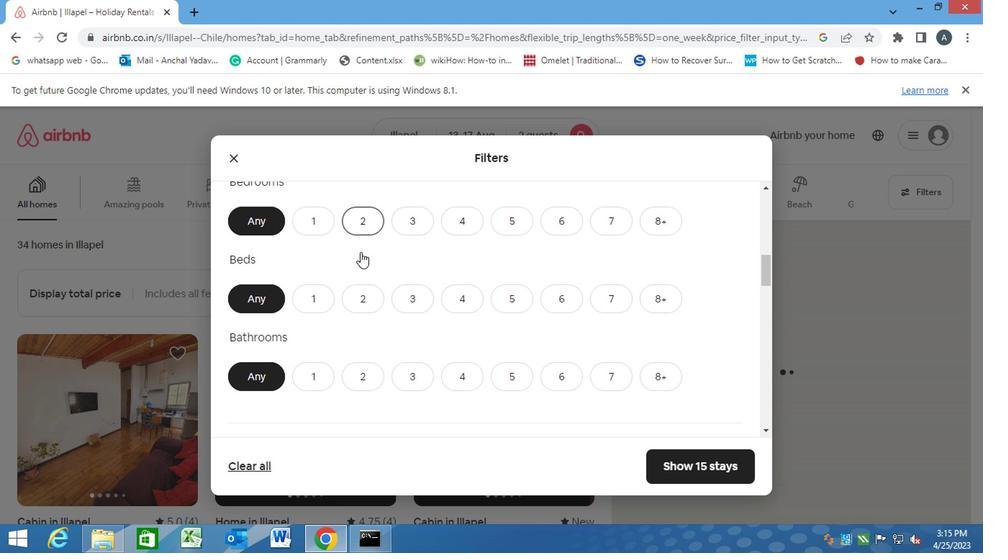 
Action: Mouse pressed left at (357, 298)
Screenshot: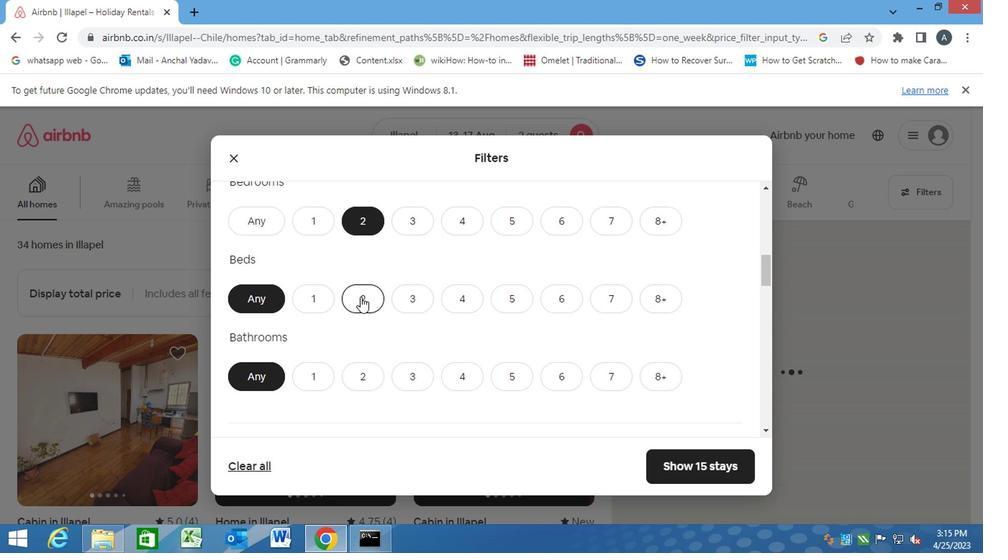 
Action: Mouse moved to (303, 381)
Screenshot: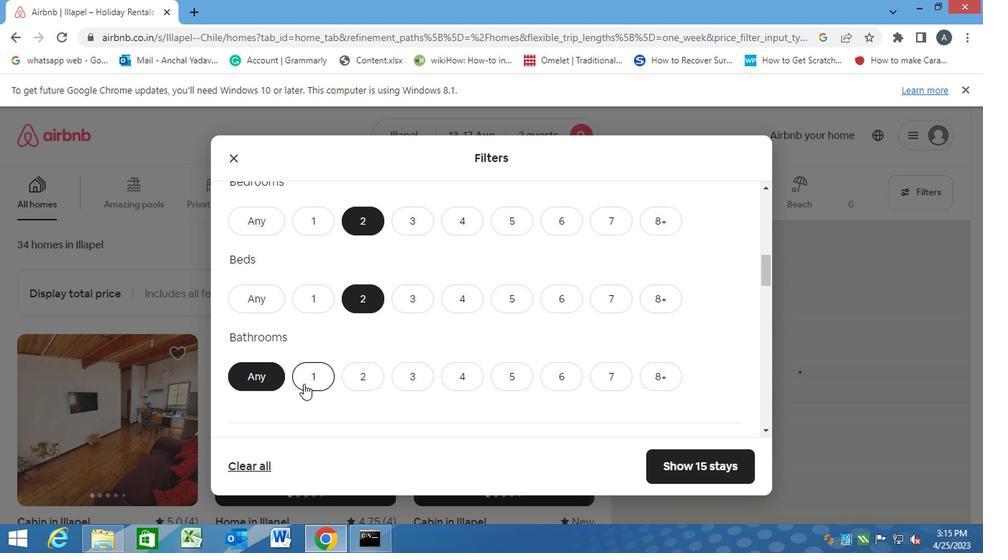 
Action: Mouse pressed left at (303, 381)
Screenshot: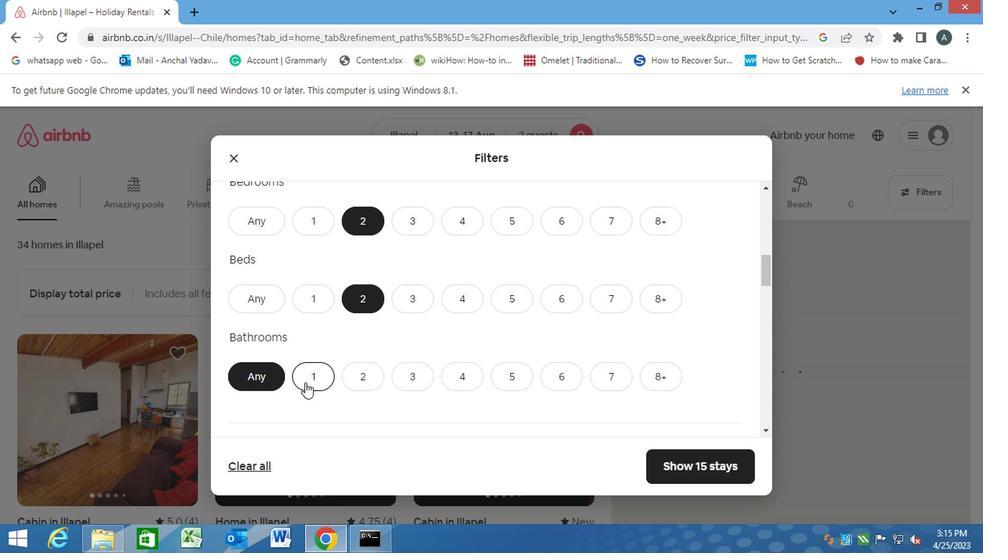 
Action: Mouse moved to (499, 381)
Screenshot: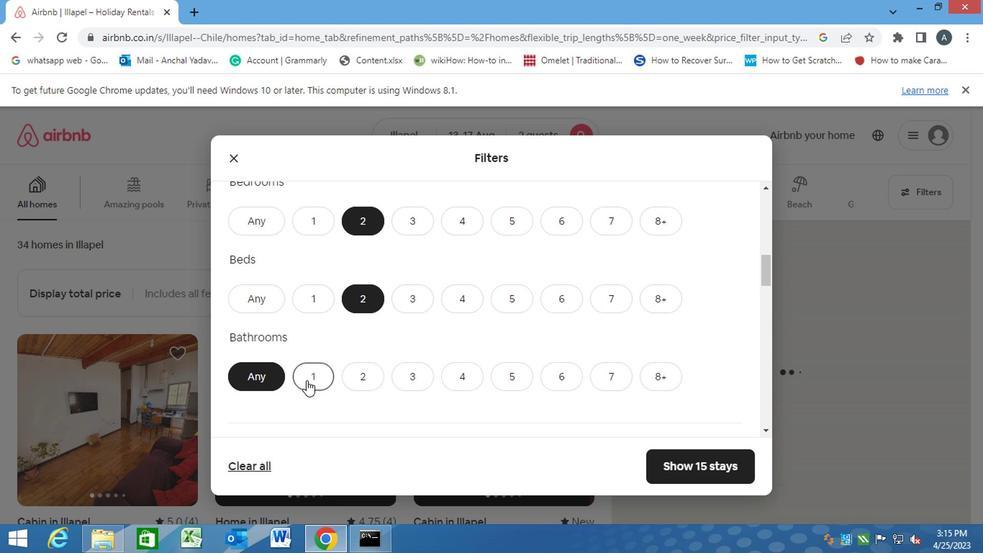 
Action: Mouse scrolled (499, 380) with delta (0, -1)
Screenshot: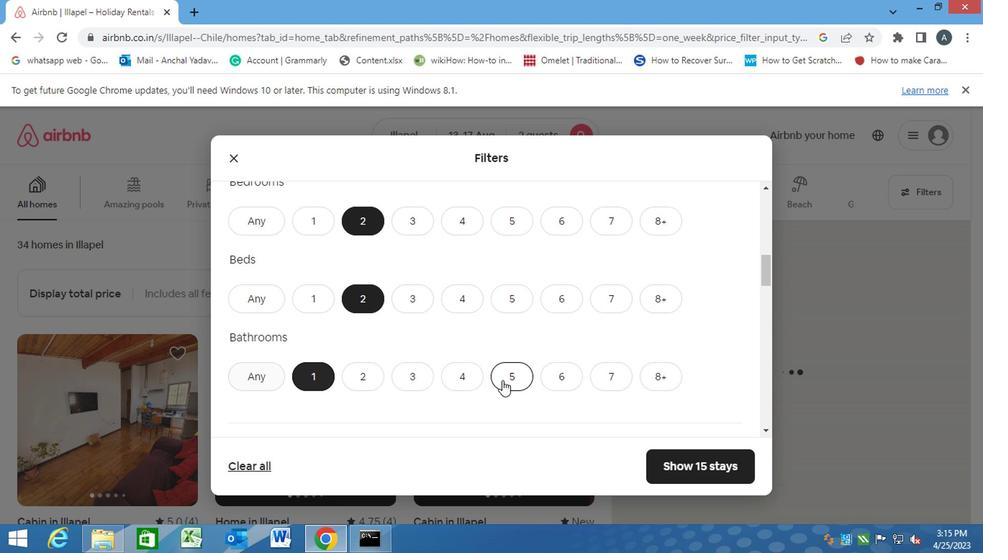 
Action: Mouse scrolled (499, 380) with delta (0, -1)
Screenshot: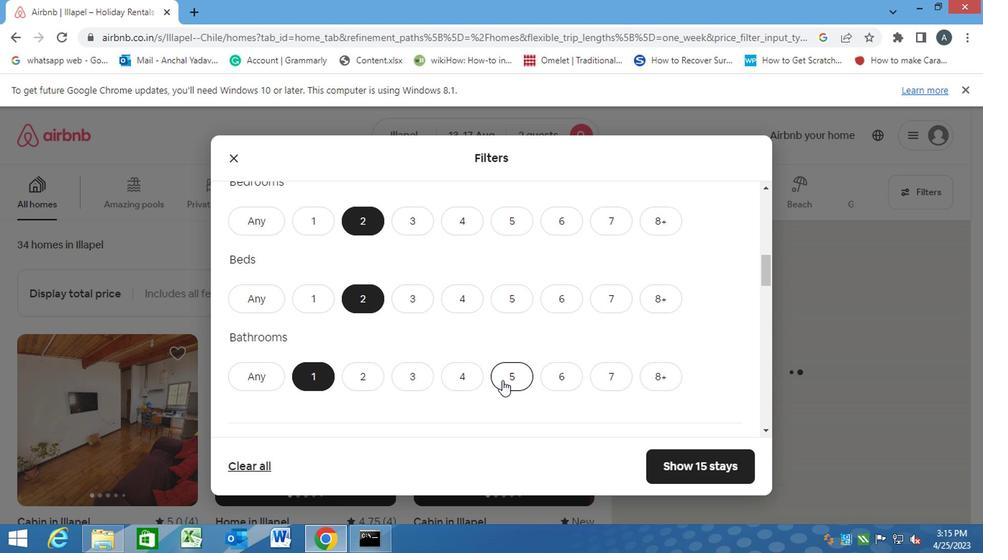 
Action: Mouse scrolled (499, 380) with delta (0, -1)
Screenshot: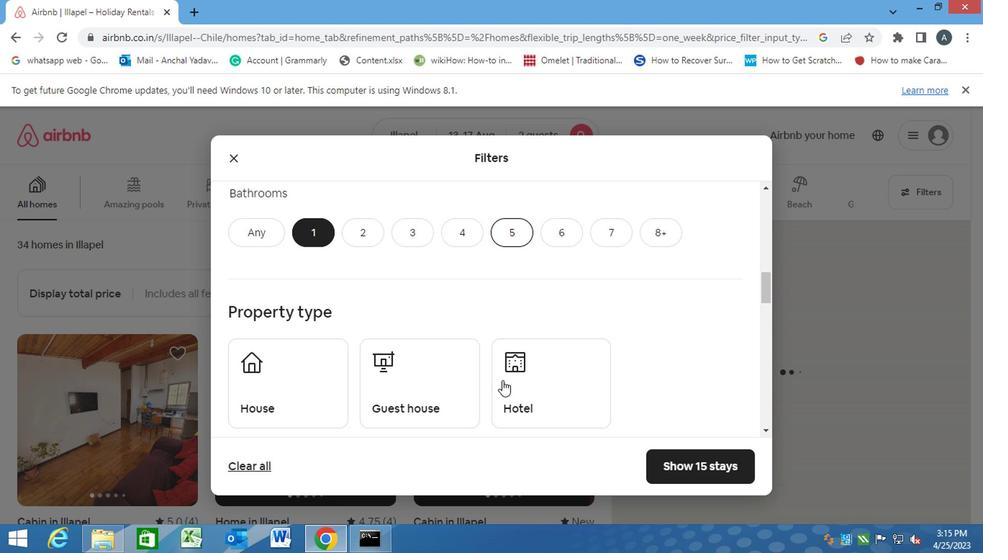 
Action: Mouse scrolled (499, 380) with delta (0, -1)
Screenshot: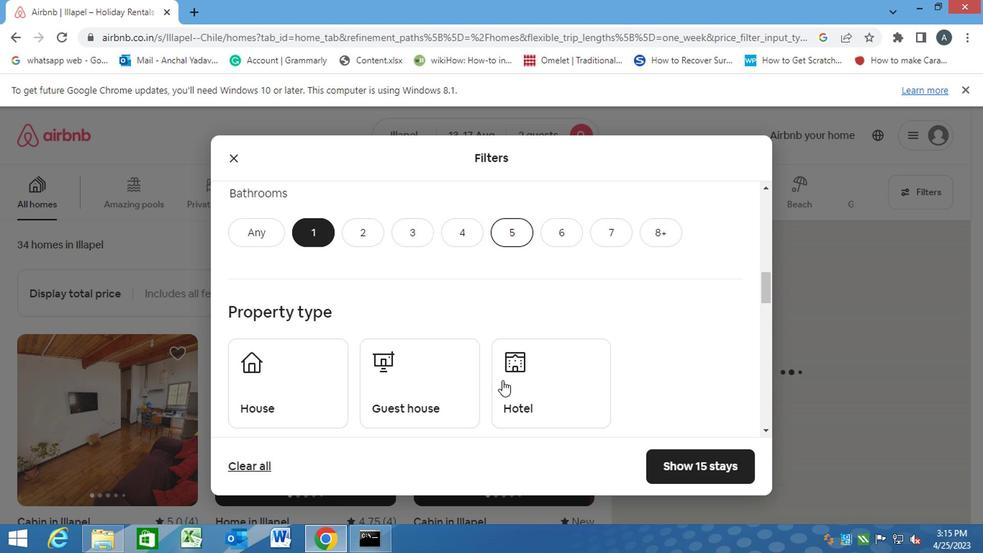 
Action: Mouse moved to (285, 258)
Screenshot: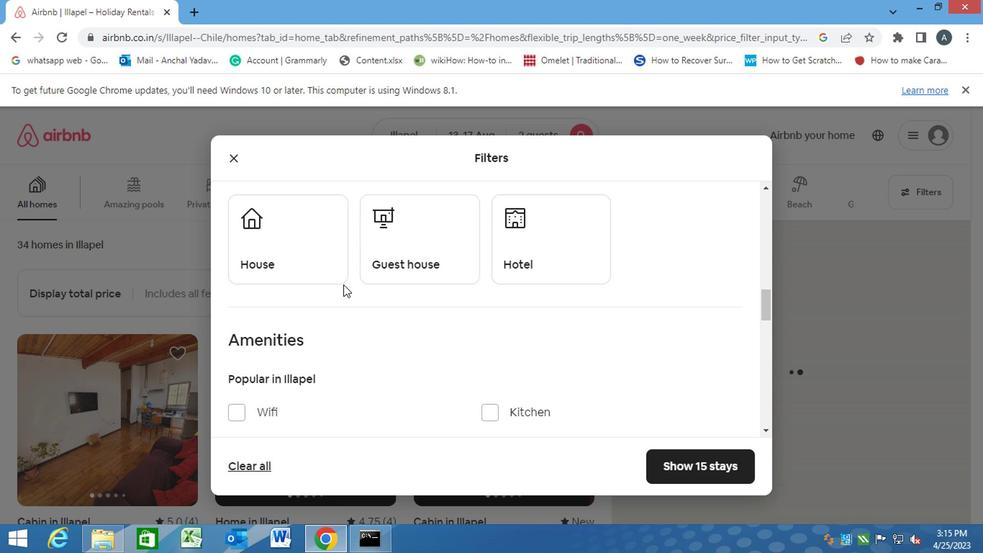 
Action: Mouse pressed left at (285, 258)
Screenshot: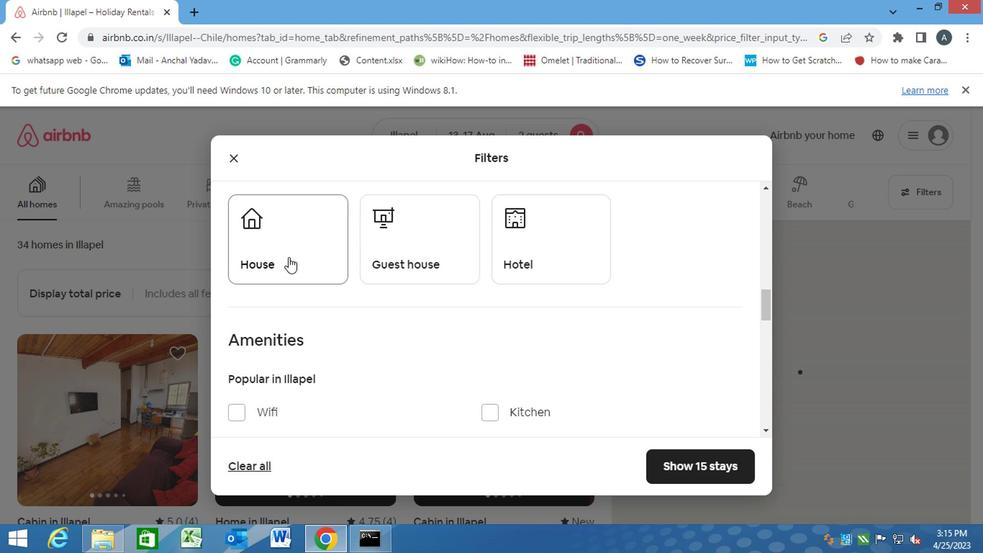 
Action: Mouse moved to (452, 251)
Screenshot: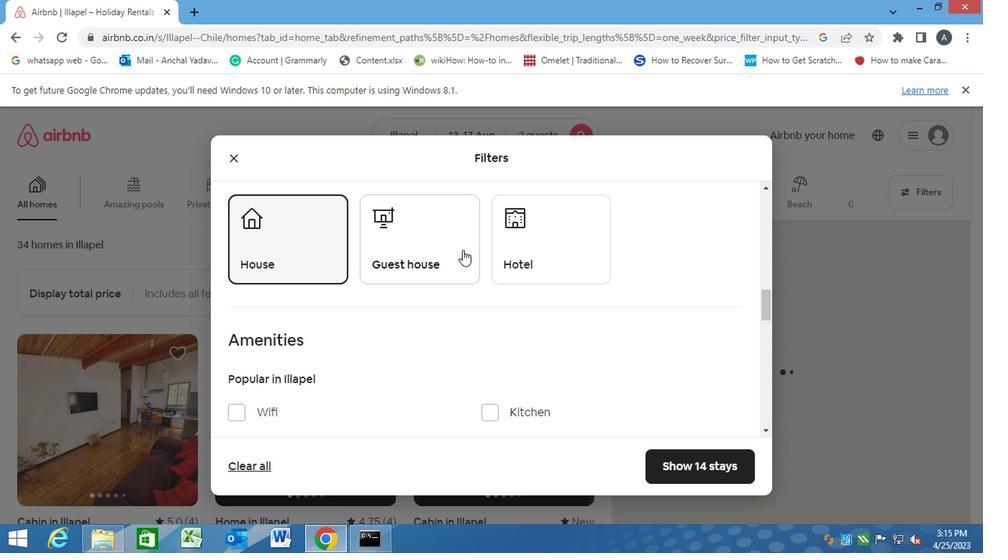 
Action: Mouse pressed left at (452, 251)
Screenshot: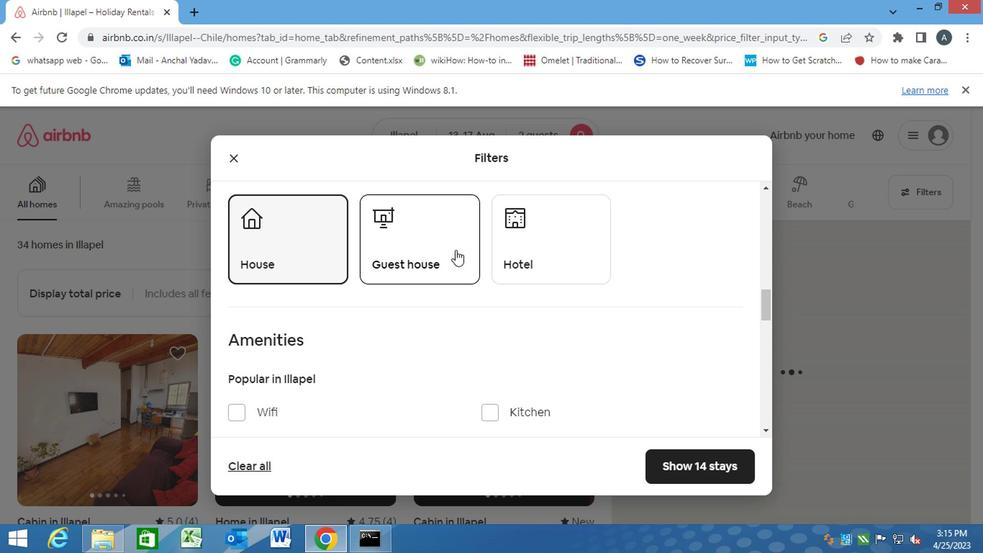 
Action: Mouse moved to (412, 301)
Screenshot: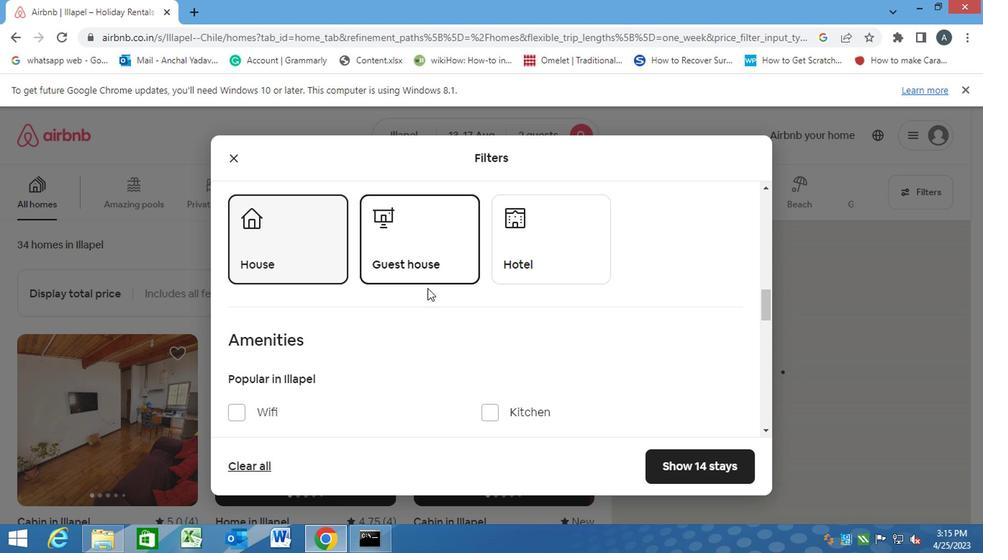 
Action: Mouse scrolled (412, 300) with delta (0, -1)
Screenshot: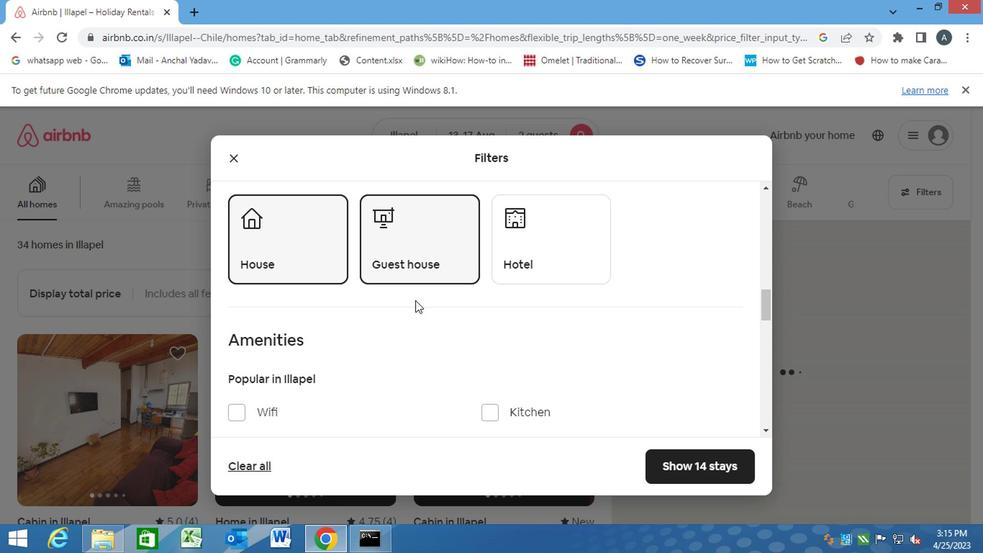 
Action: Mouse scrolled (412, 300) with delta (0, -1)
Screenshot: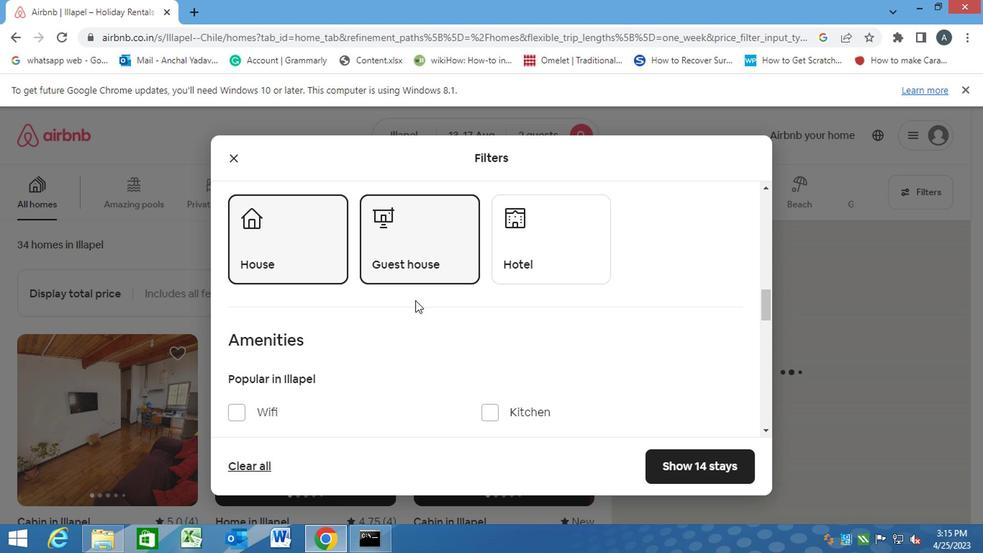 
Action: Mouse scrolled (412, 300) with delta (0, -1)
Screenshot: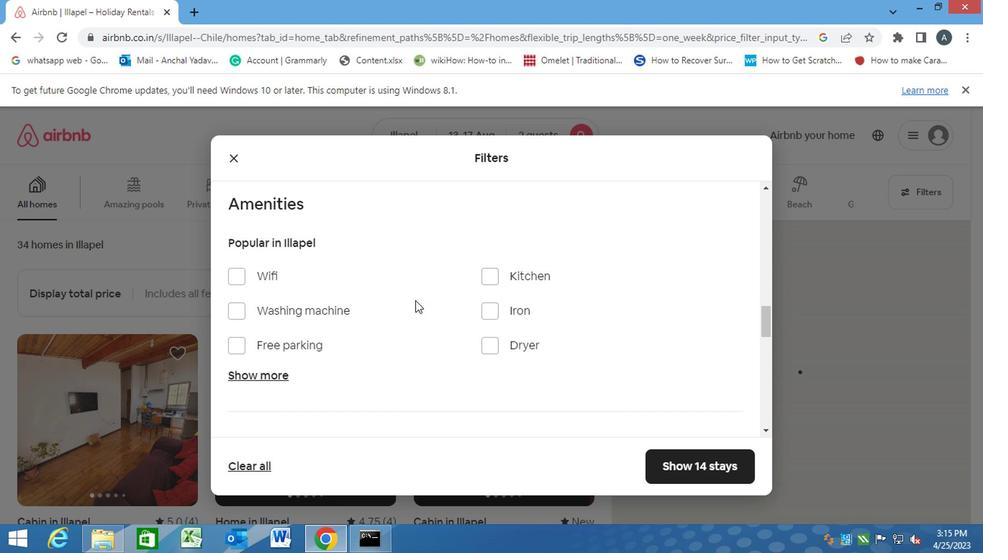 
Action: Mouse moved to (237, 192)
Screenshot: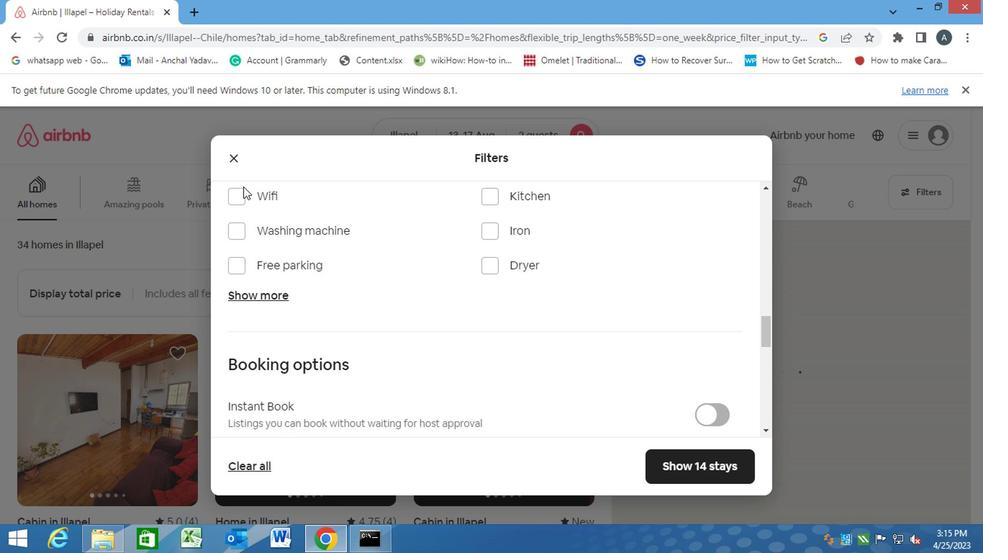 
Action: Mouse pressed left at (237, 192)
Screenshot: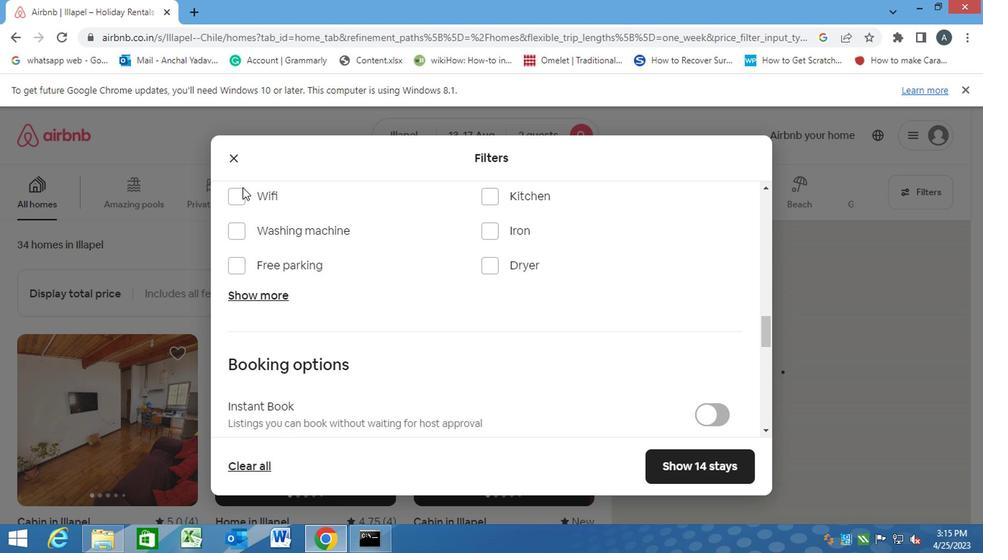
Action: Mouse moved to (388, 278)
Screenshot: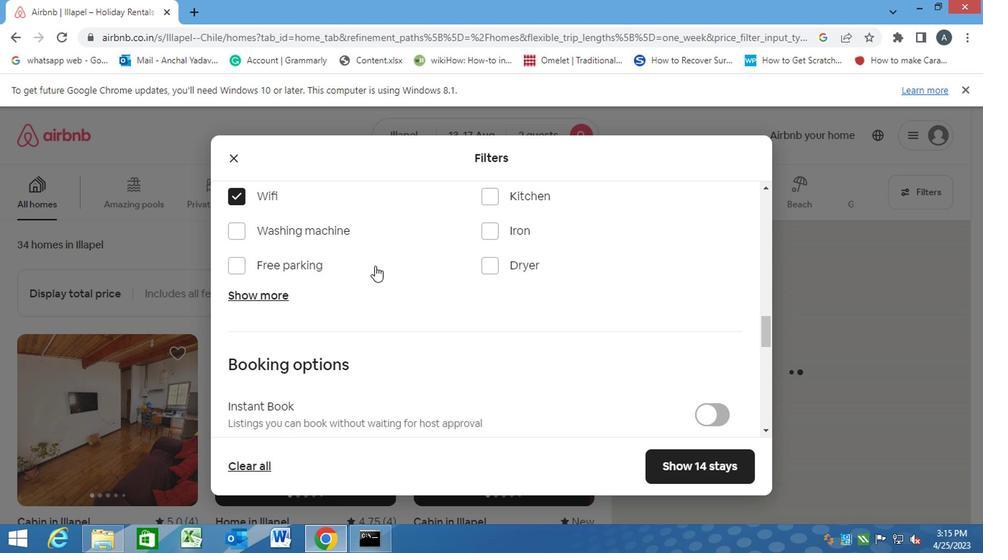 
Action: Mouse scrolled (388, 277) with delta (0, -1)
Screenshot: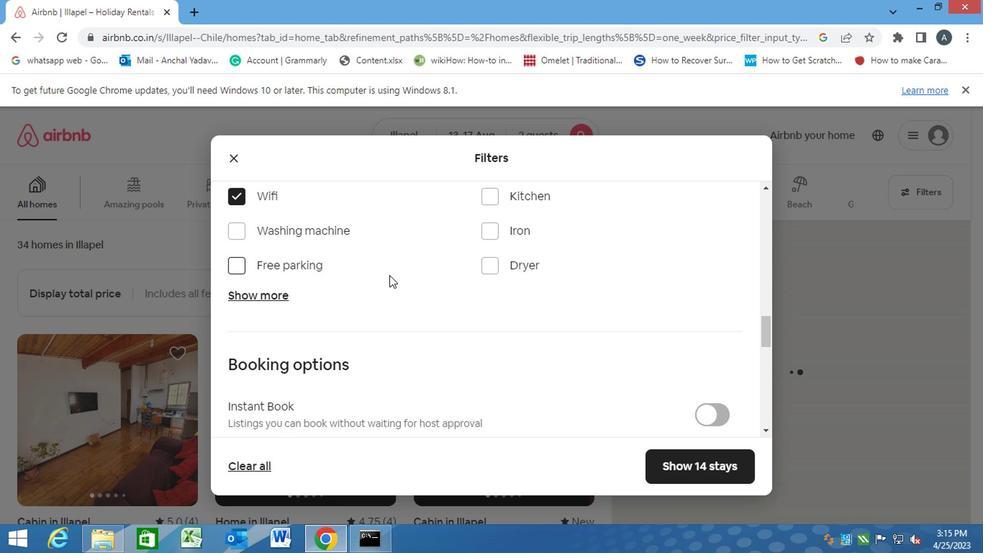 
Action: Mouse scrolled (388, 277) with delta (0, -1)
Screenshot: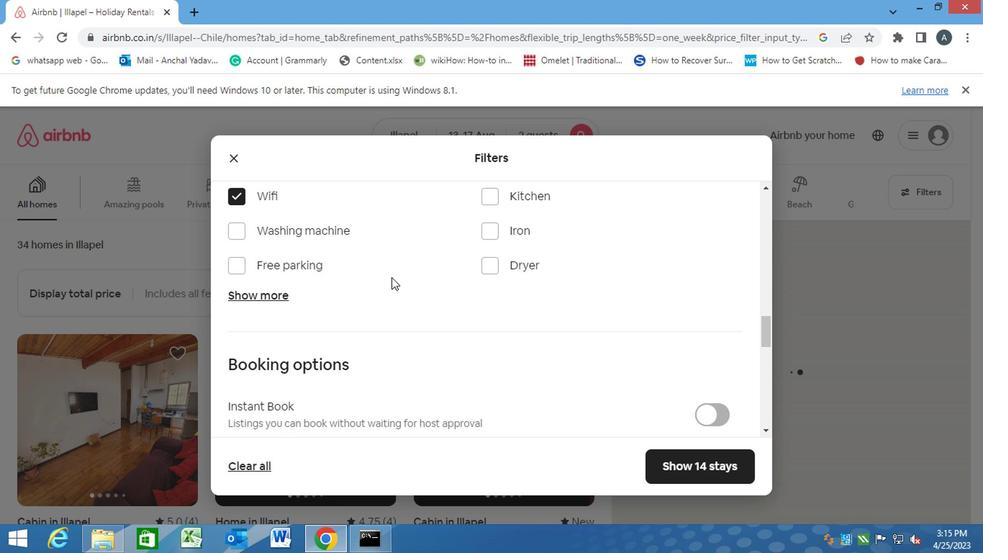 
Action: Mouse scrolled (388, 277) with delta (0, -1)
Screenshot: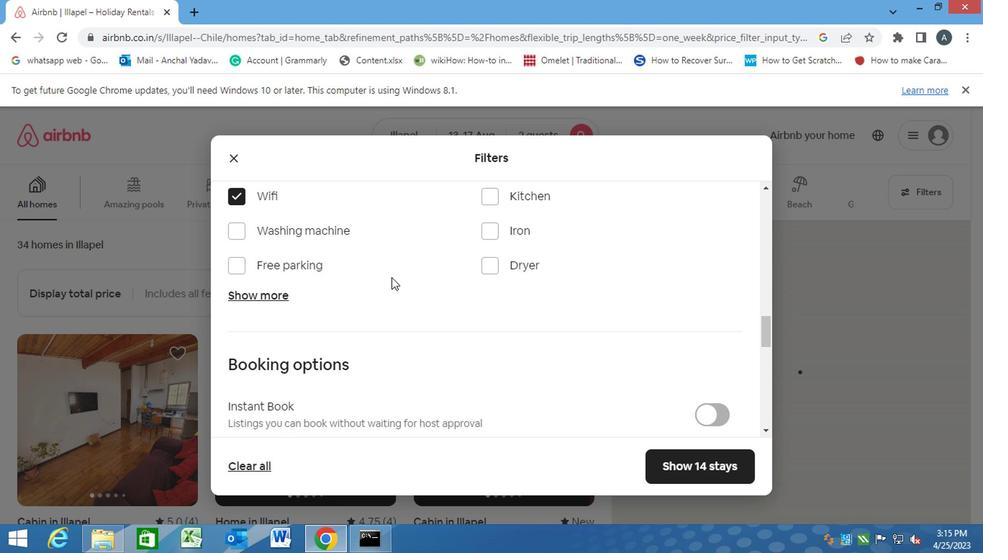 
Action: Mouse moved to (715, 240)
Screenshot: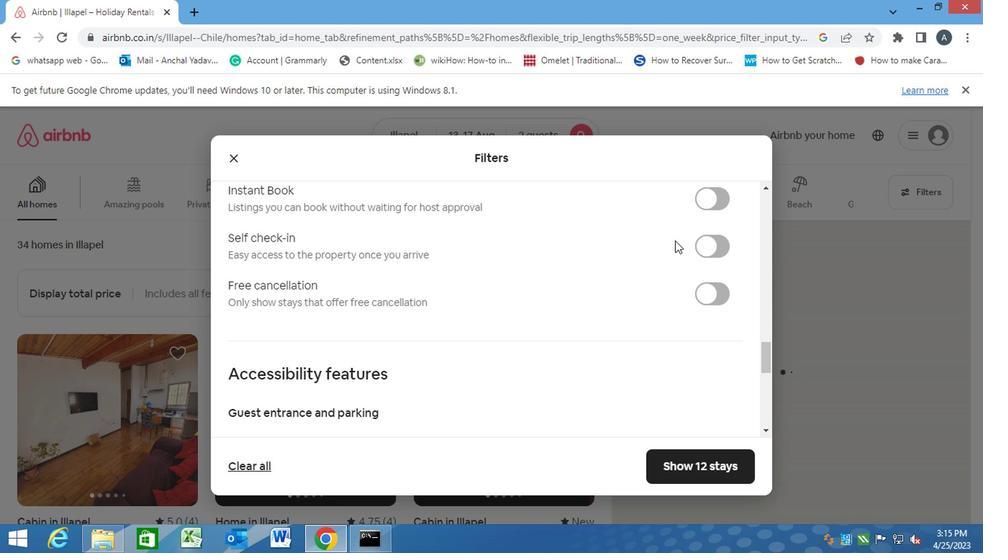 
Action: Mouse pressed left at (715, 240)
Screenshot: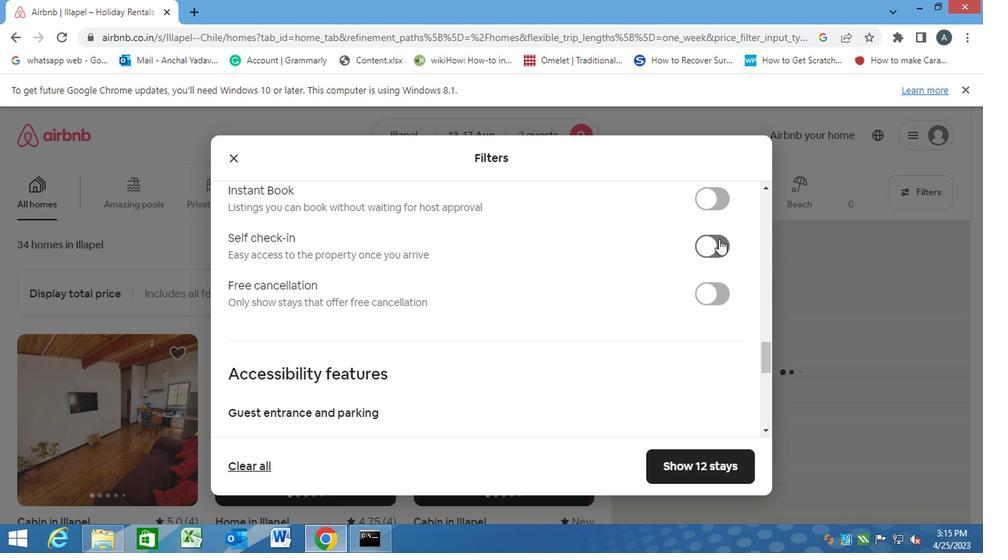 
Action: Mouse moved to (607, 301)
Screenshot: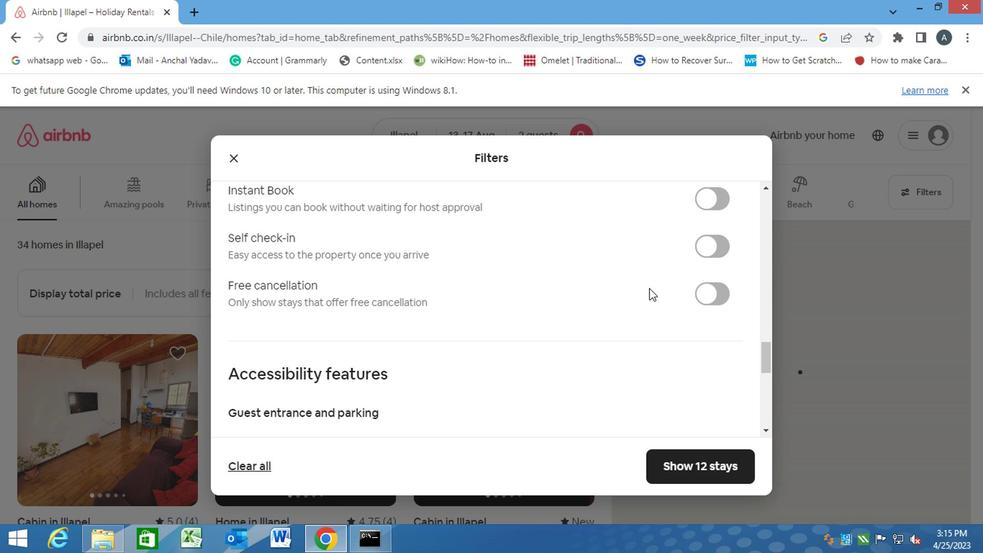 
Action: Mouse scrolled (607, 300) with delta (0, -1)
Screenshot: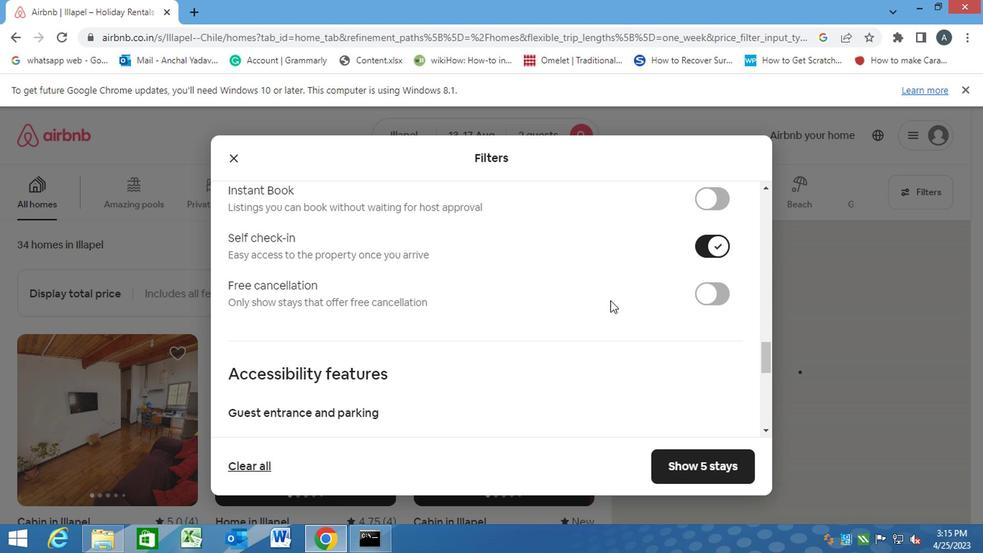 
Action: Mouse scrolled (607, 300) with delta (0, -1)
Screenshot: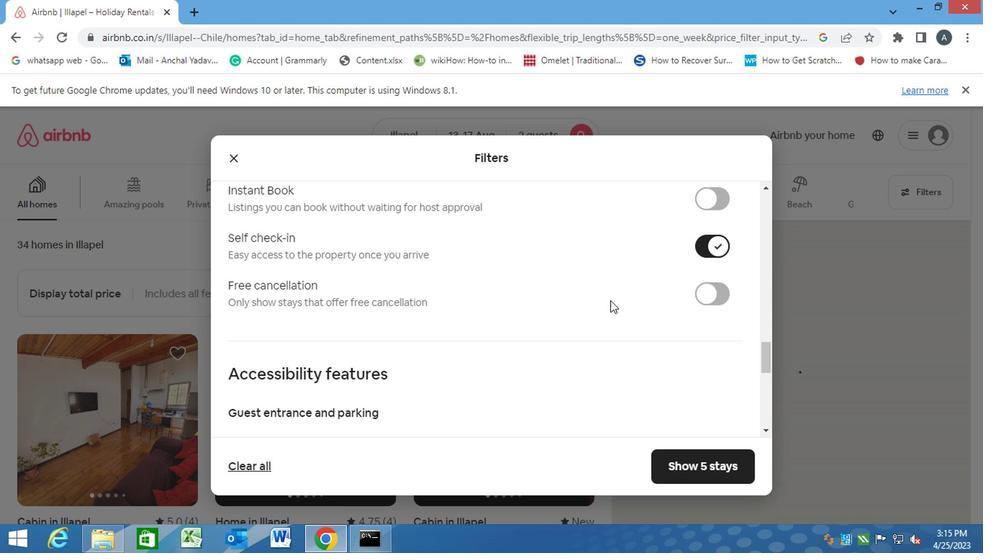 
Action: Mouse scrolled (607, 300) with delta (0, -1)
Screenshot: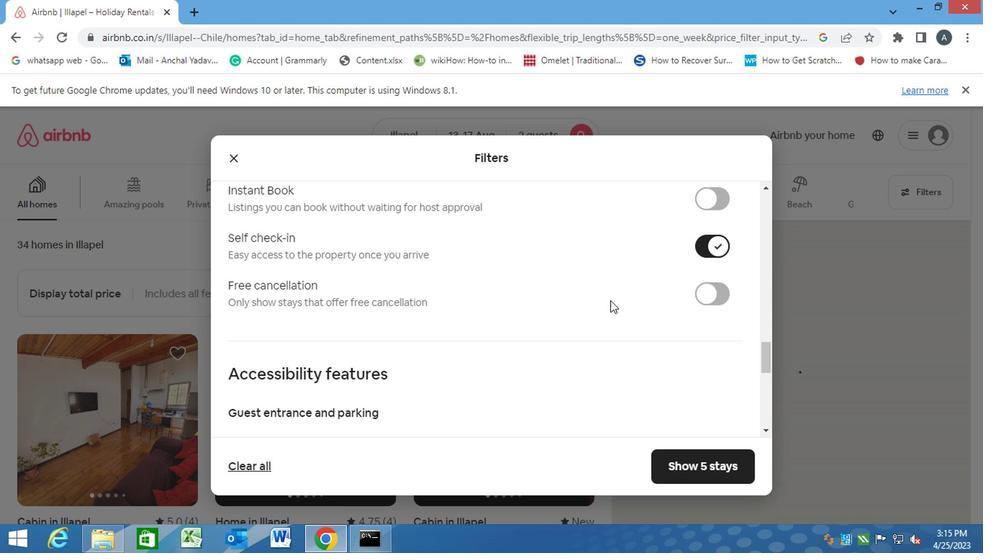 
Action: Mouse moved to (273, 378)
Screenshot: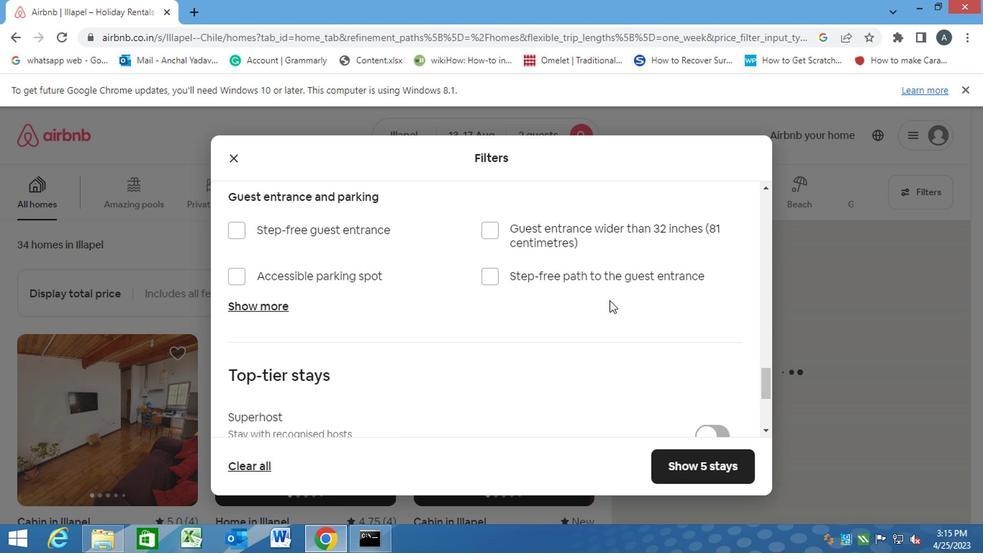 
Action: Mouse scrolled (273, 377) with delta (0, -1)
Screenshot: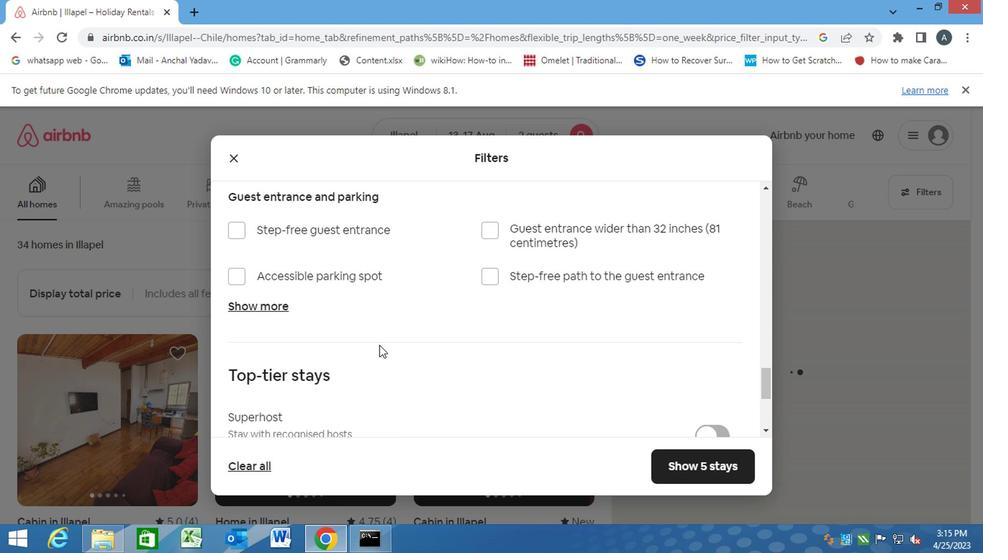
Action: Mouse scrolled (273, 377) with delta (0, -1)
Screenshot: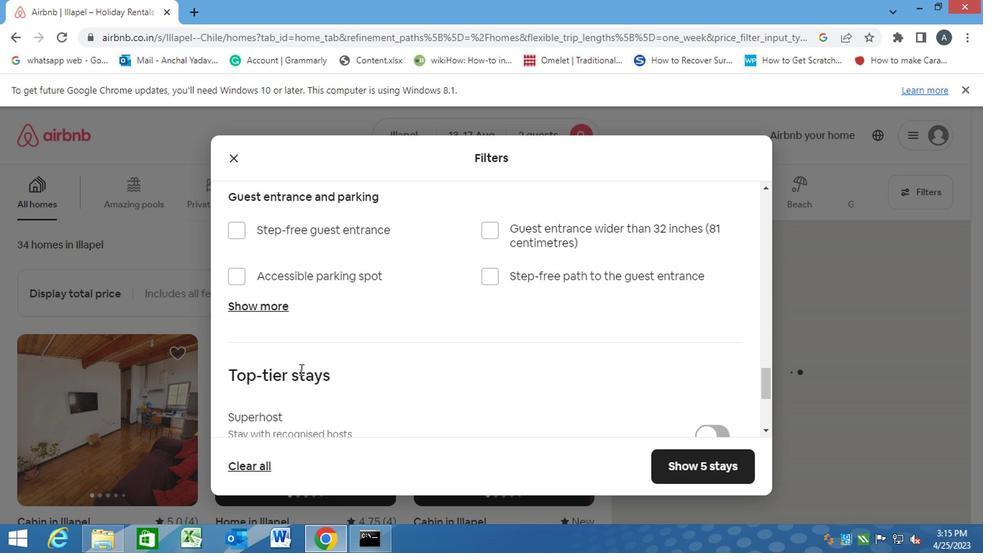 
Action: Mouse scrolled (273, 377) with delta (0, -1)
Screenshot: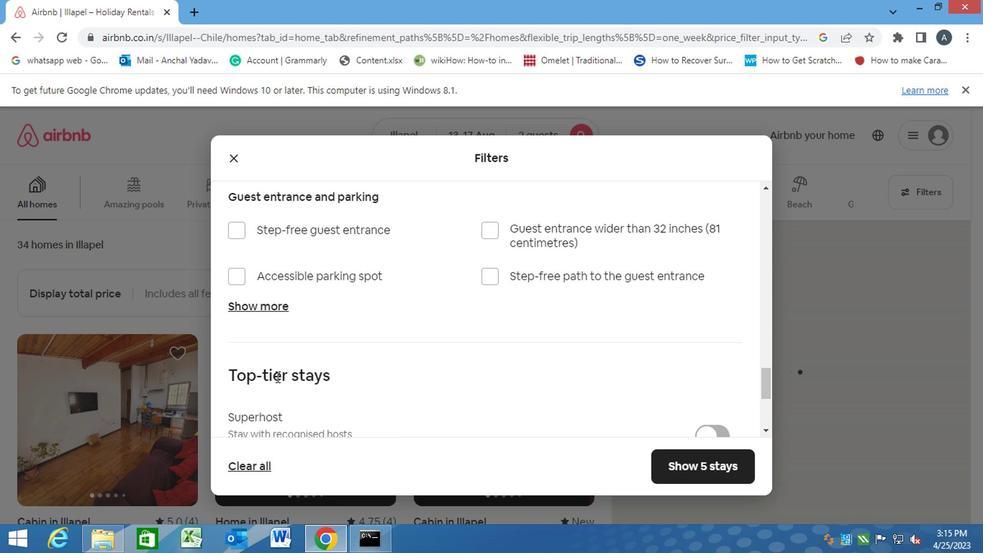 
Action: Mouse scrolled (273, 377) with delta (0, -1)
Screenshot: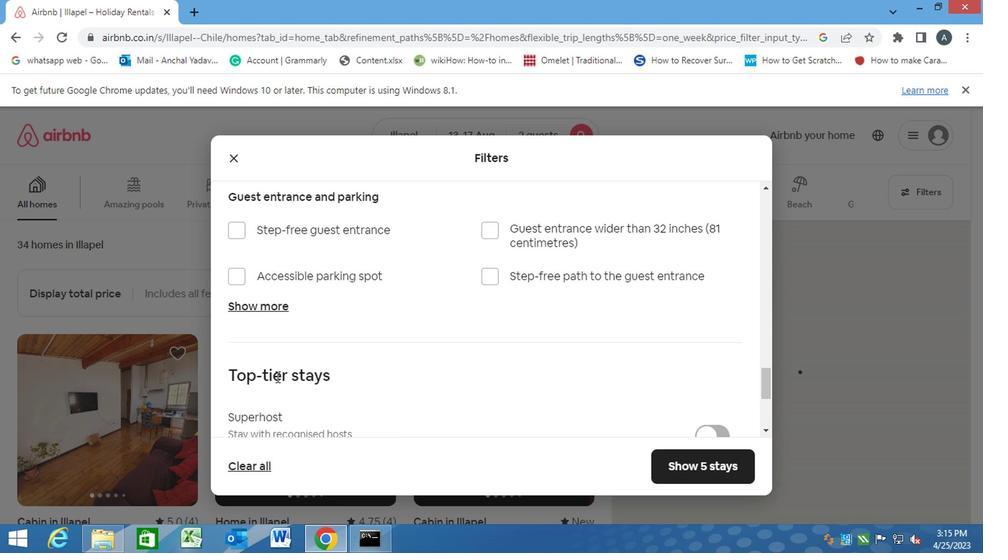 
Action: Mouse moved to (232, 369)
Screenshot: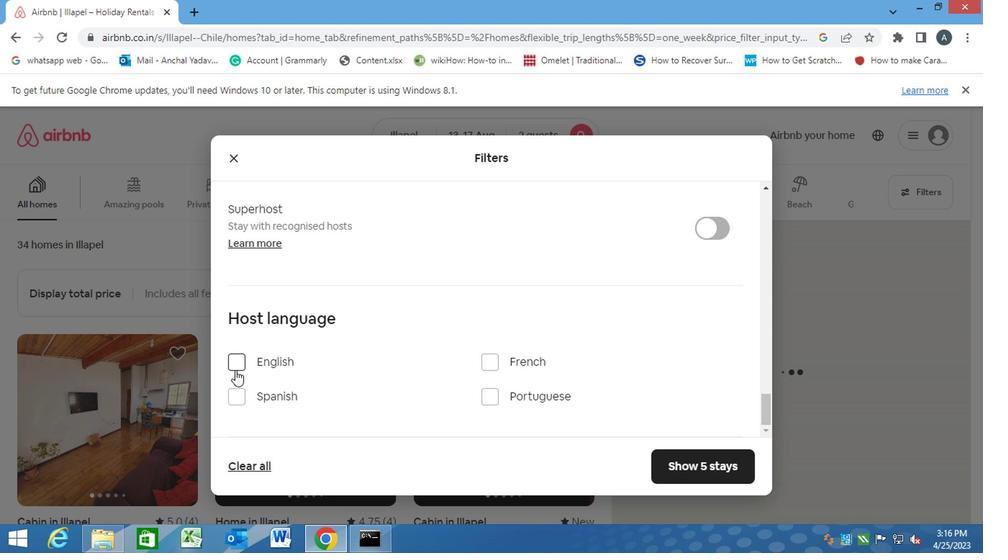 
Action: Mouse pressed left at (232, 369)
Screenshot: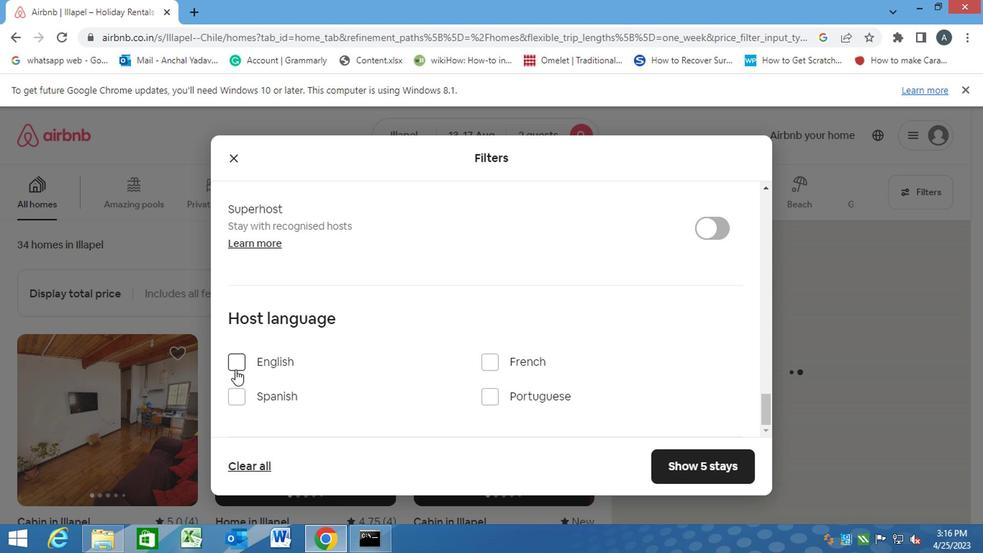 
Action: Mouse moved to (676, 463)
Screenshot: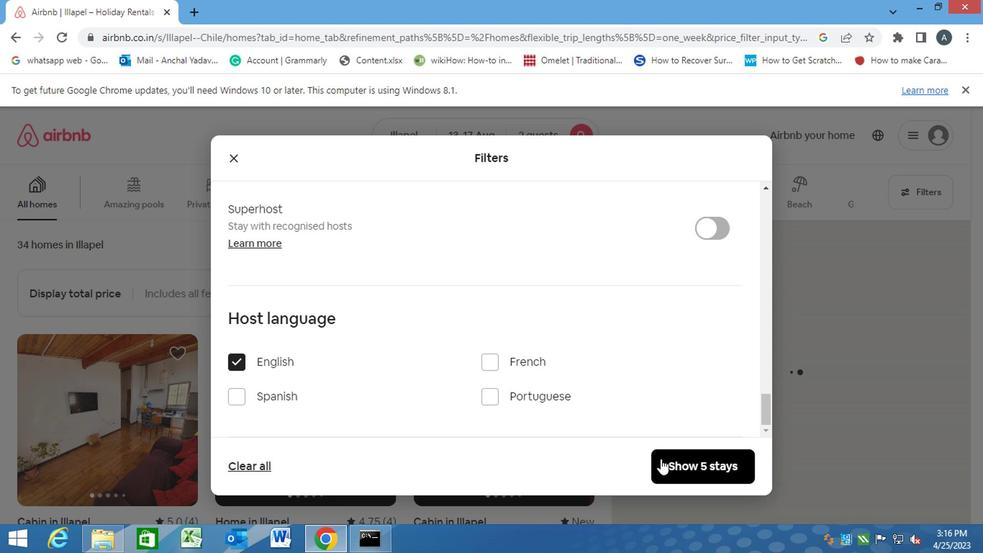 
Action: Mouse pressed left at (676, 463)
Screenshot: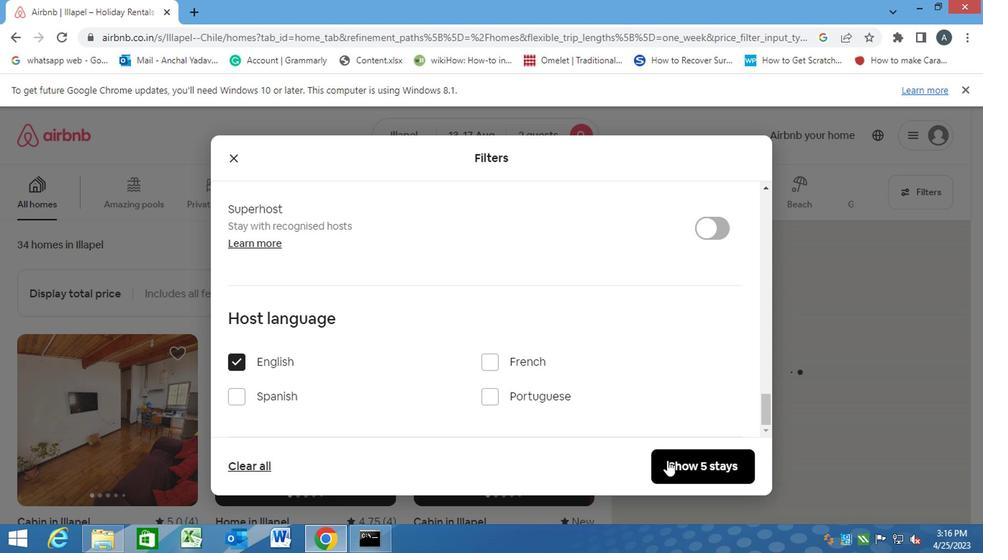 
Action: Mouse moved to (676, 463)
Screenshot: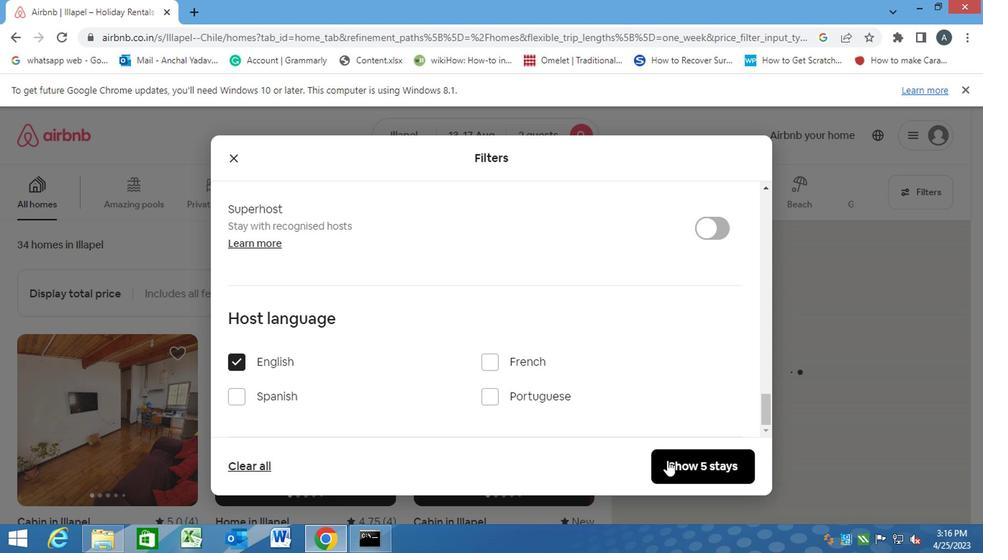 
